 Task: Search one way flight ticket for 4 adults, 2 children, 2 infants in seat and 1 infant on lap in economy from Colorado Springs: City Of Colorado Springs Municipal Airport to Gillette: Gillette Campbell County Airport on 5-1-2023. Choice of flights is American. Number of bags: 1 carry on bag. Price is upto 95000. Outbound departure time preference is 10:30.
Action: Mouse moved to (153, 155)
Screenshot: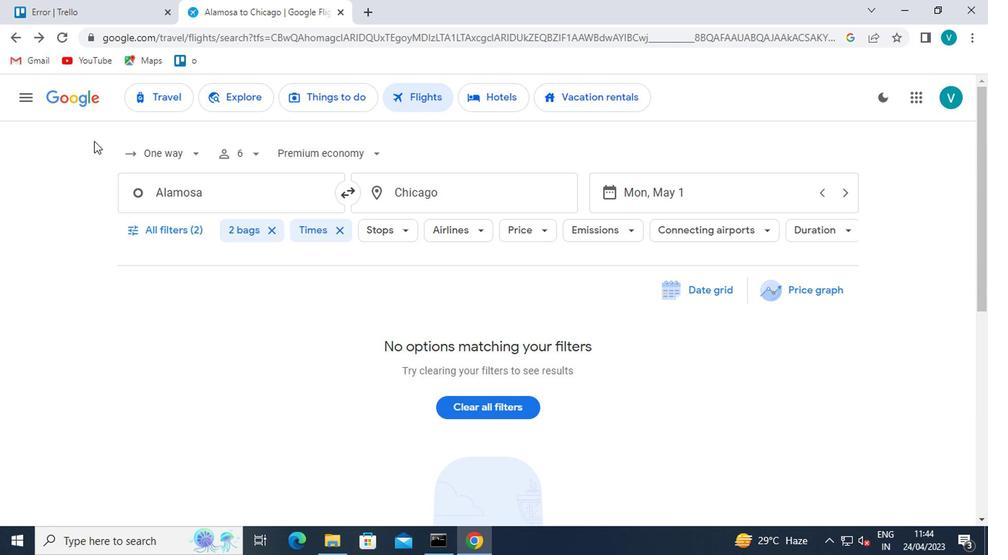 
Action: Mouse pressed left at (153, 155)
Screenshot: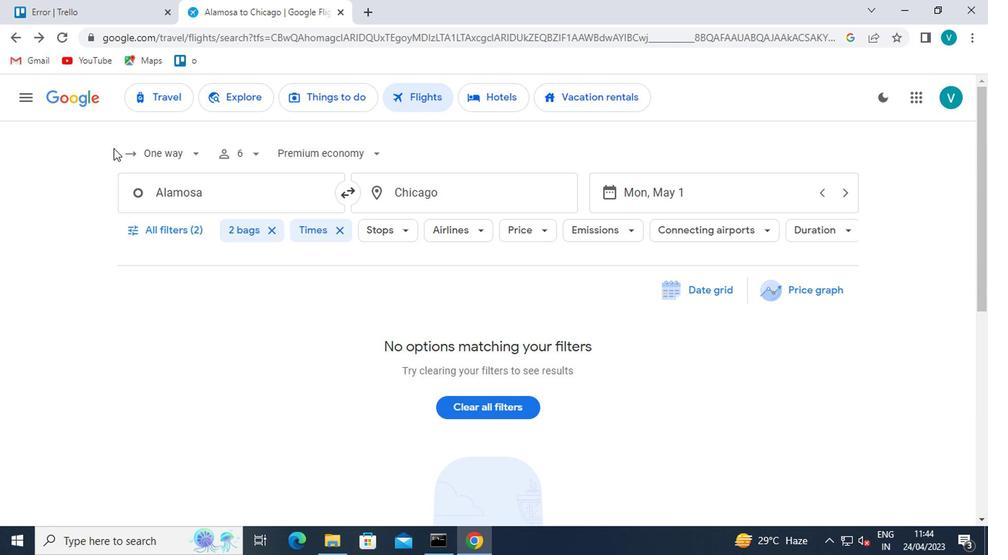 
Action: Mouse moved to (180, 225)
Screenshot: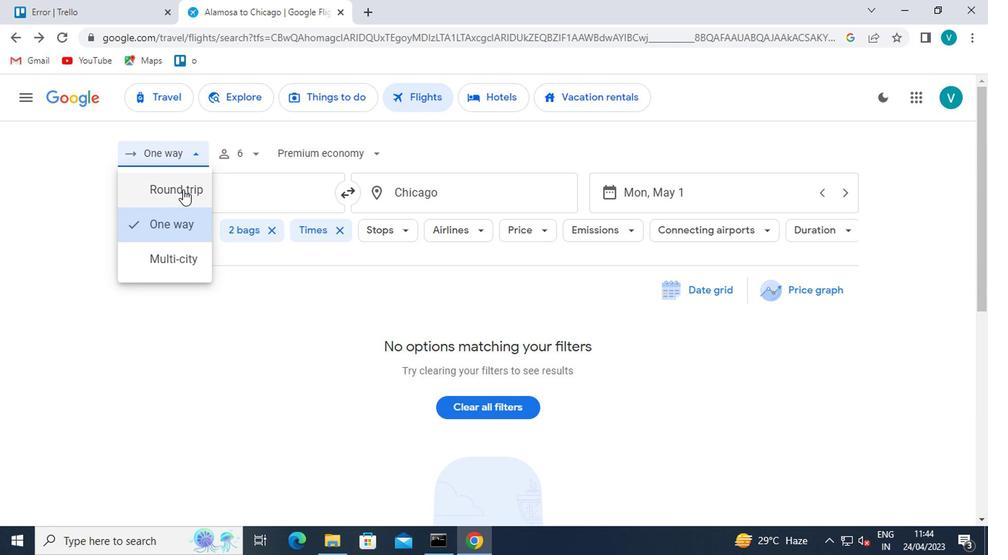 
Action: Mouse pressed left at (180, 225)
Screenshot: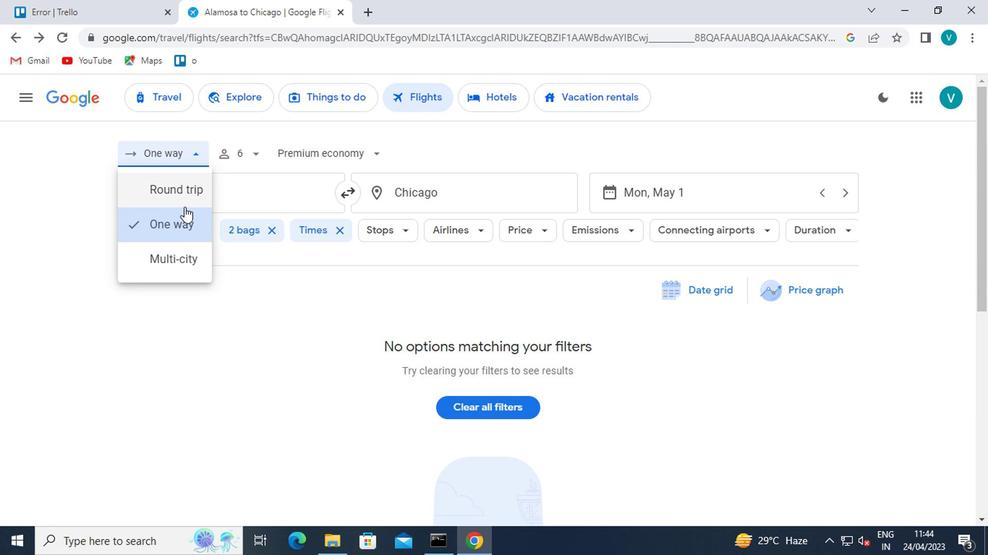 
Action: Mouse moved to (254, 150)
Screenshot: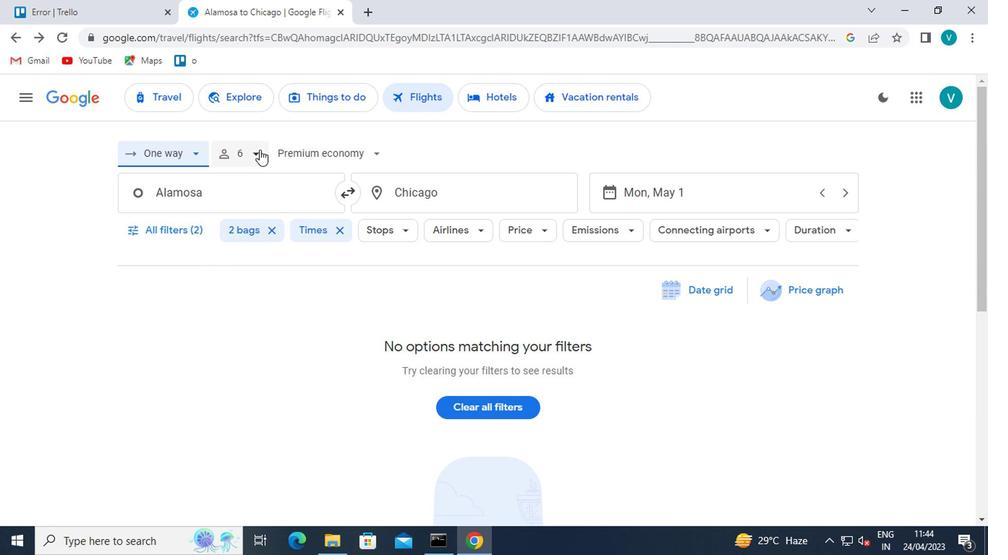 
Action: Mouse pressed left at (254, 150)
Screenshot: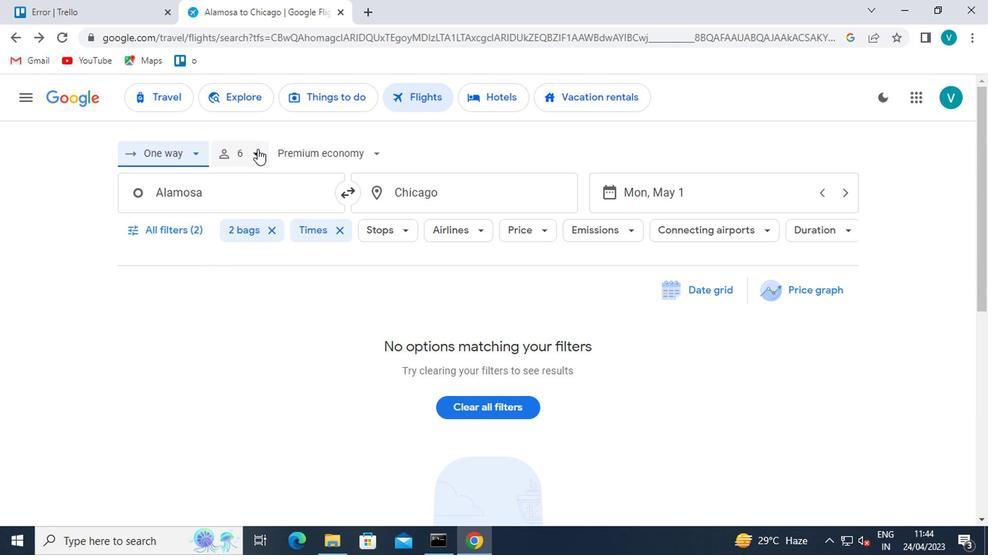 
Action: Mouse moved to (358, 191)
Screenshot: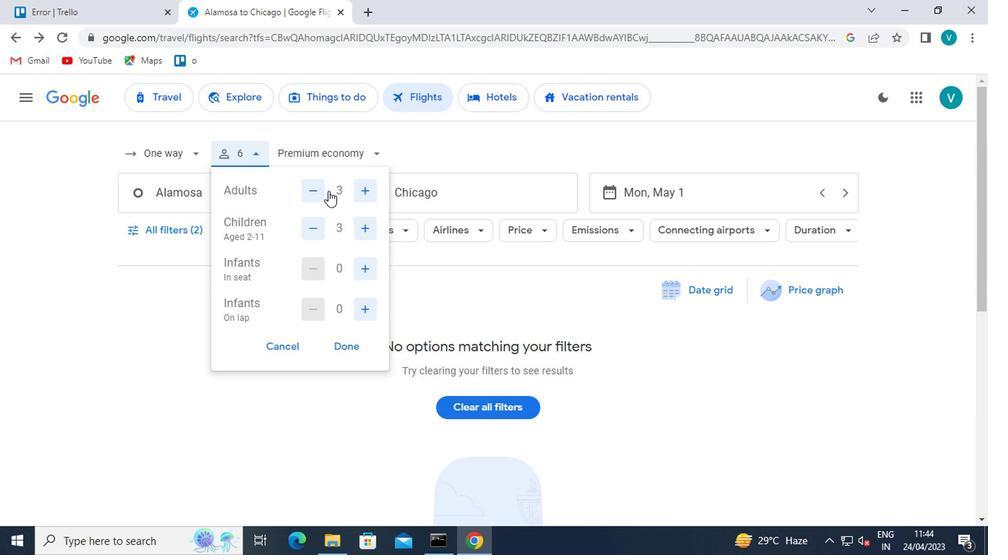 
Action: Mouse pressed left at (358, 191)
Screenshot: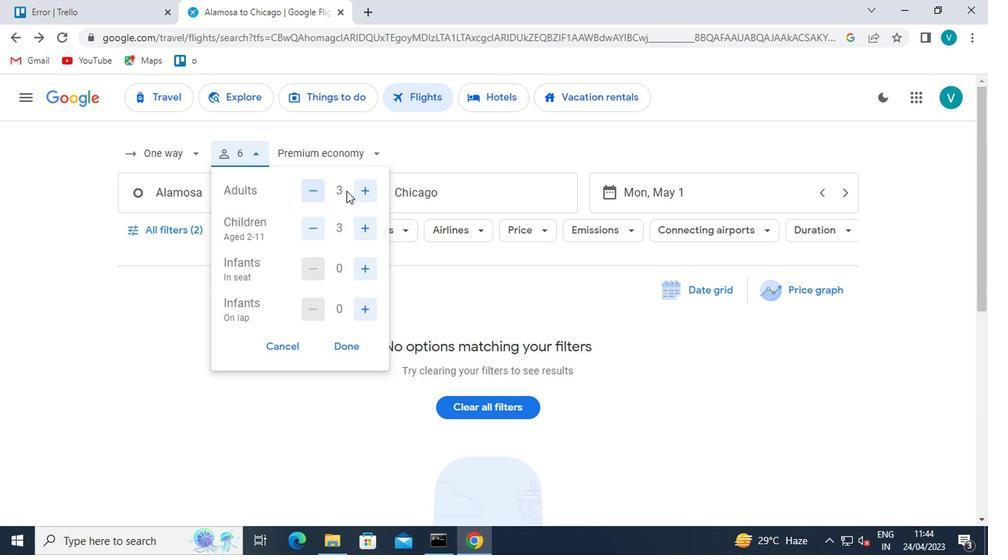 
Action: Mouse moved to (311, 230)
Screenshot: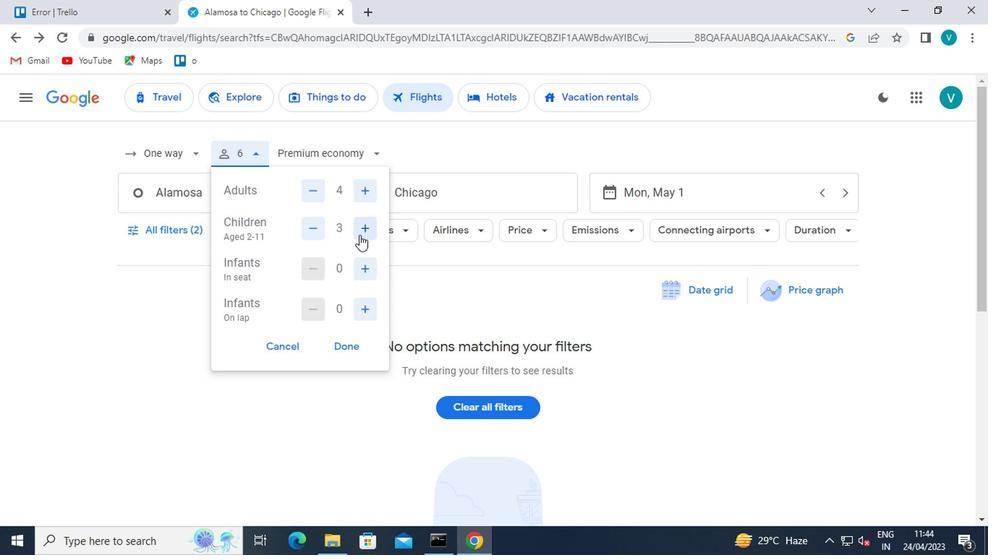 
Action: Mouse pressed left at (311, 230)
Screenshot: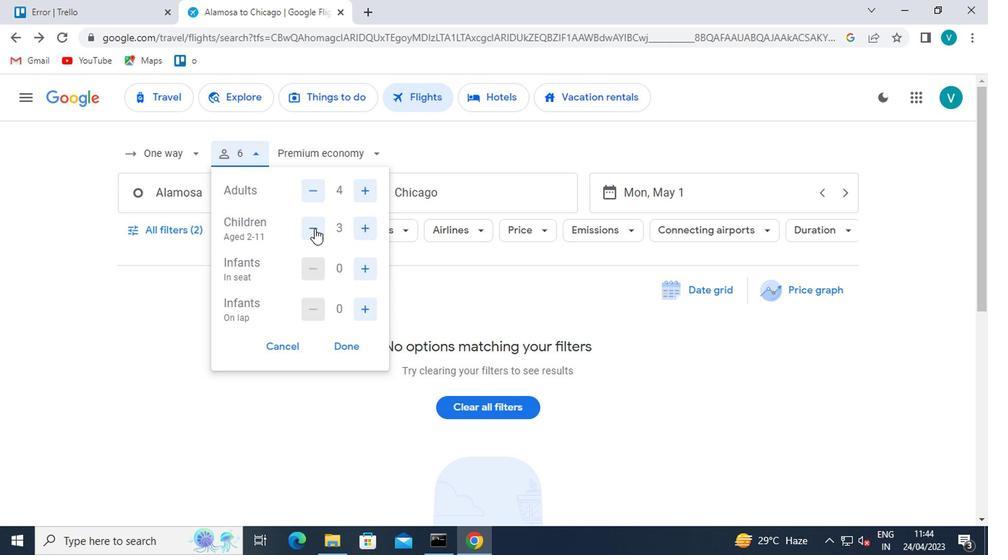 
Action: Mouse moved to (359, 267)
Screenshot: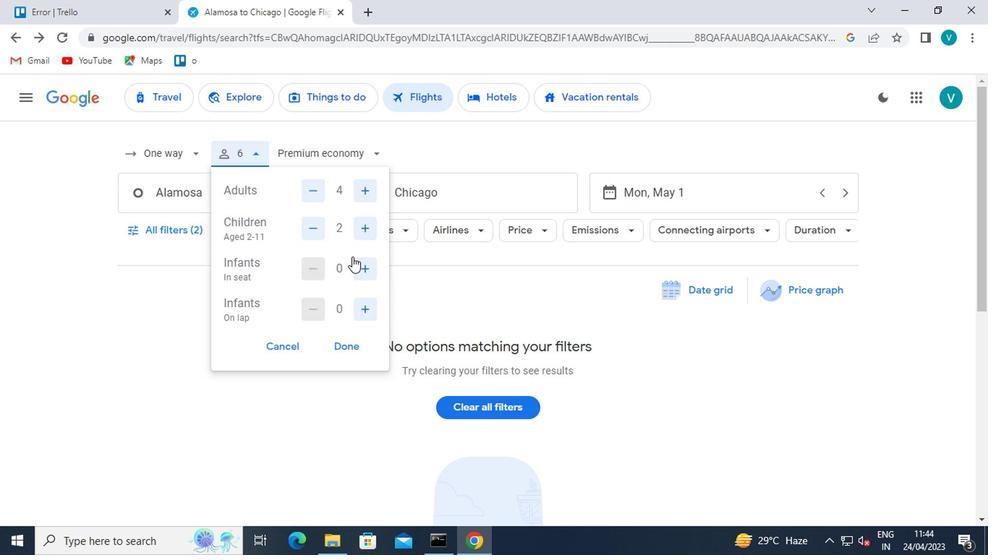 
Action: Mouse pressed left at (359, 267)
Screenshot: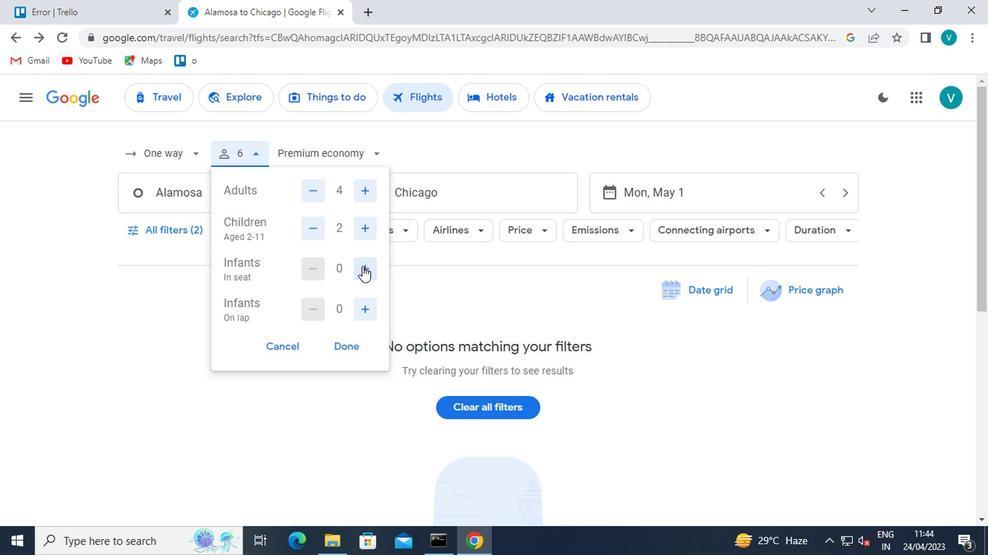 
Action: Mouse pressed left at (359, 267)
Screenshot: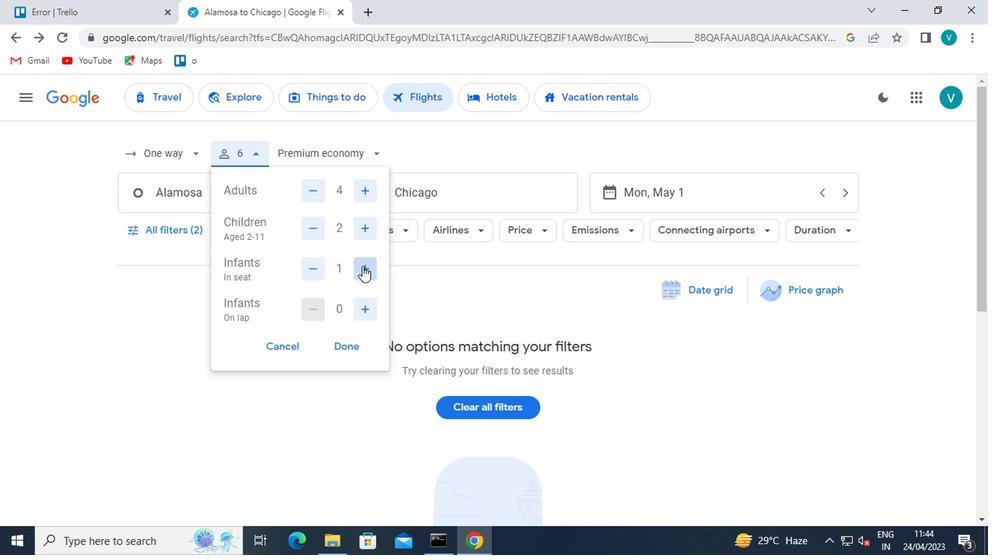 
Action: Mouse moved to (361, 312)
Screenshot: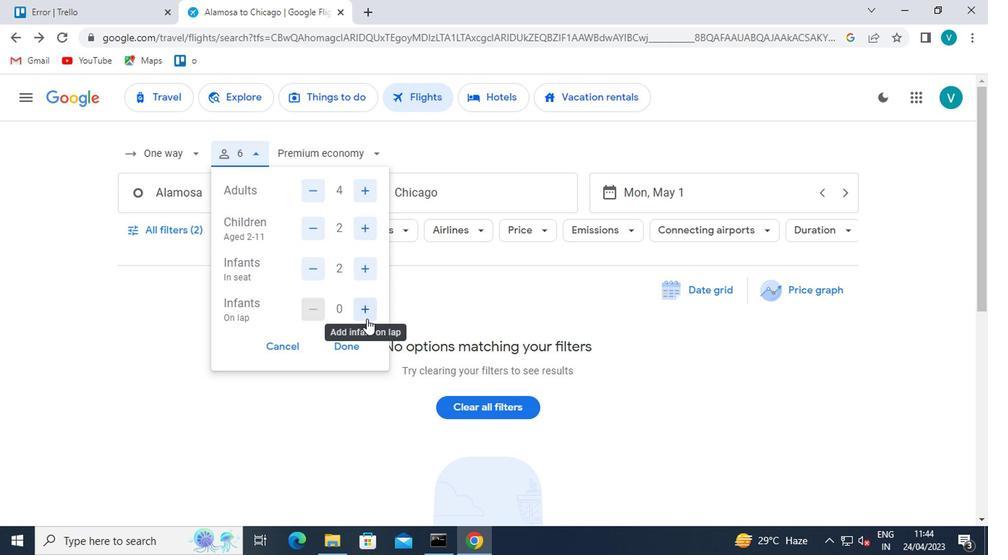 
Action: Mouse pressed left at (361, 312)
Screenshot: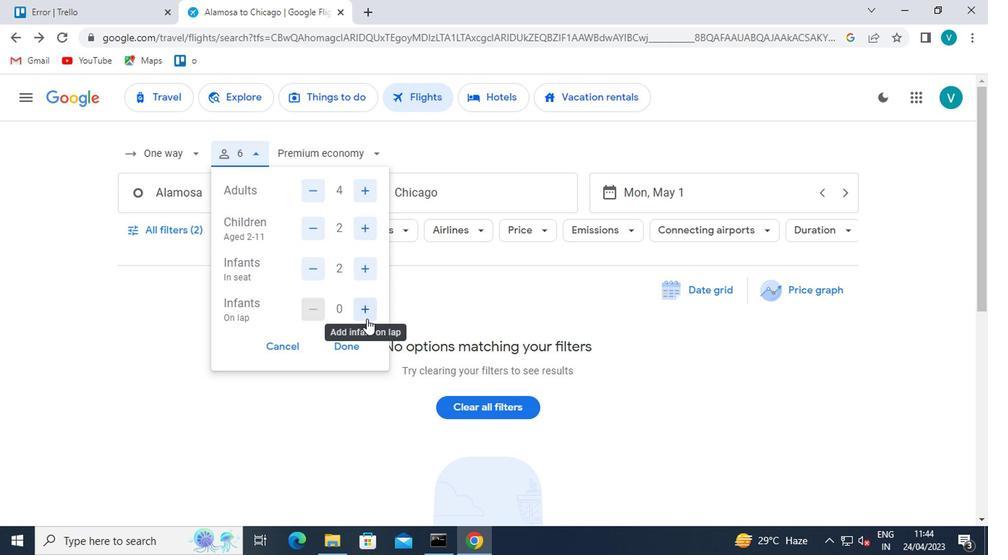 
Action: Mouse moved to (318, 150)
Screenshot: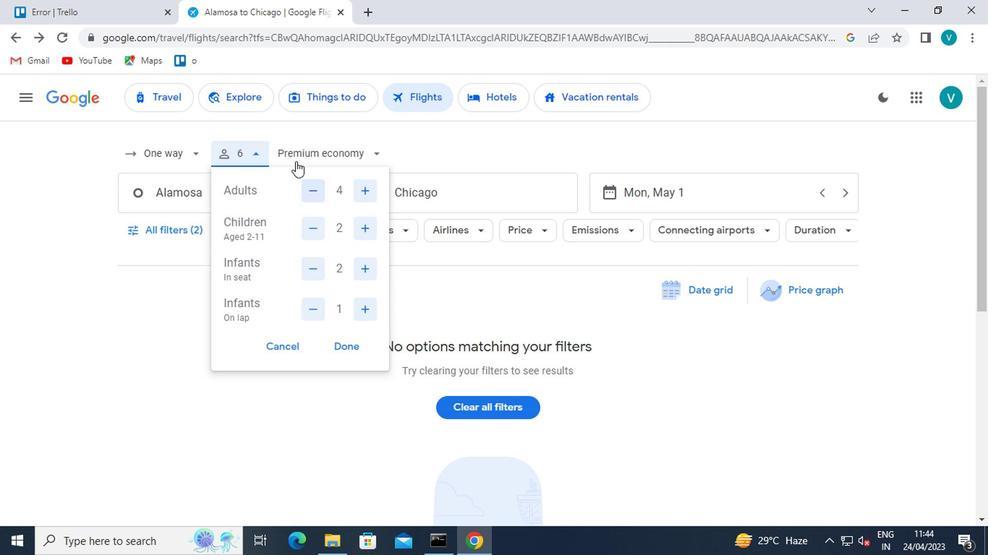 
Action: Mouse pressed left at (318, 150)
Screenshot: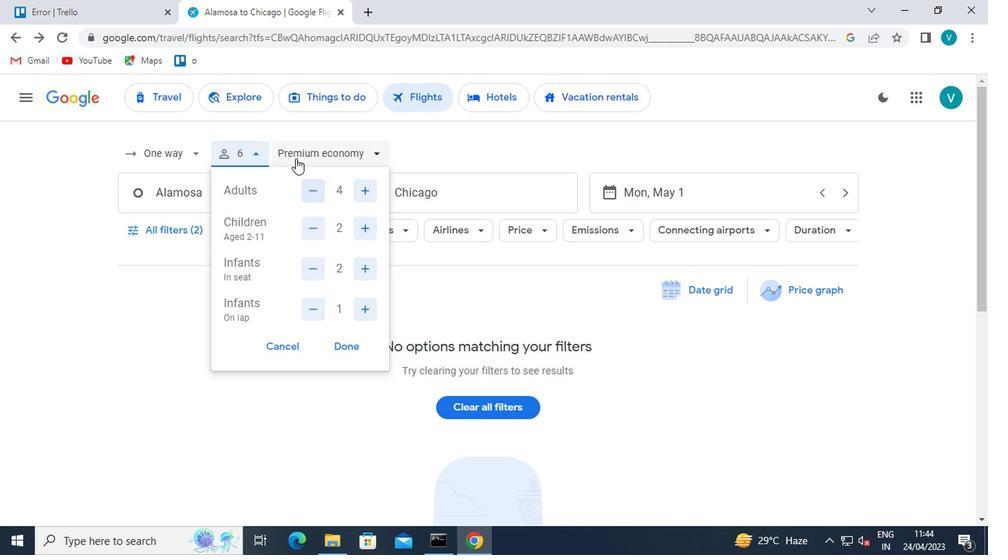 
Action: Mouse moved to (342, 191)
Screenshot: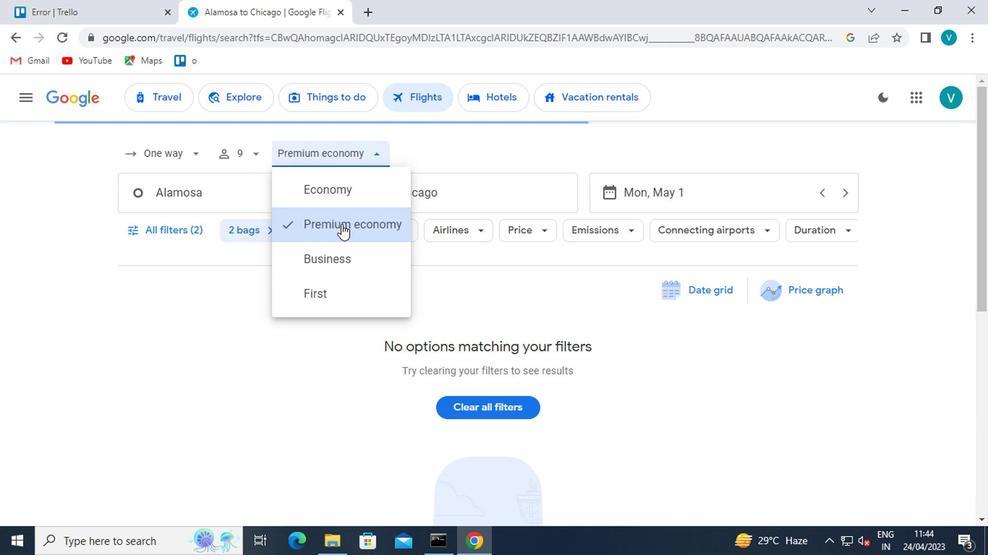 
Action: Mouse pressed left at (342, 191)
Screenshot: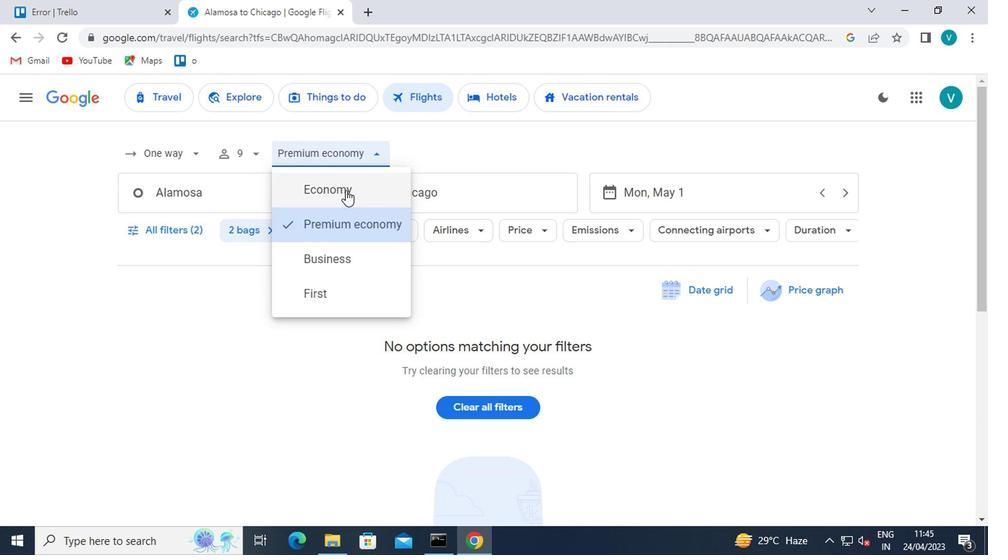 
Action: Mouse moved to (259, 195)
Screenshot: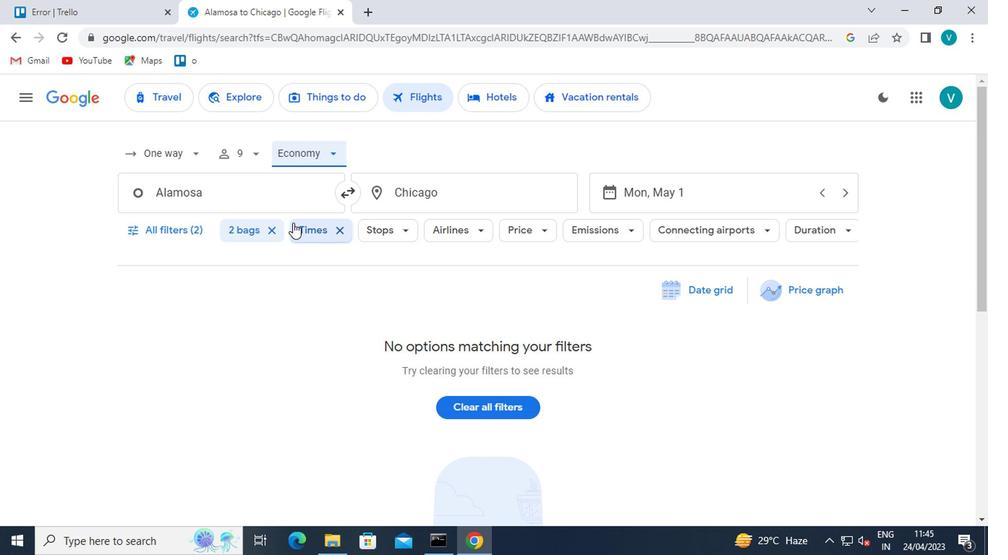 
Action: Mouse pressed left at (259, 195)
Screenshot: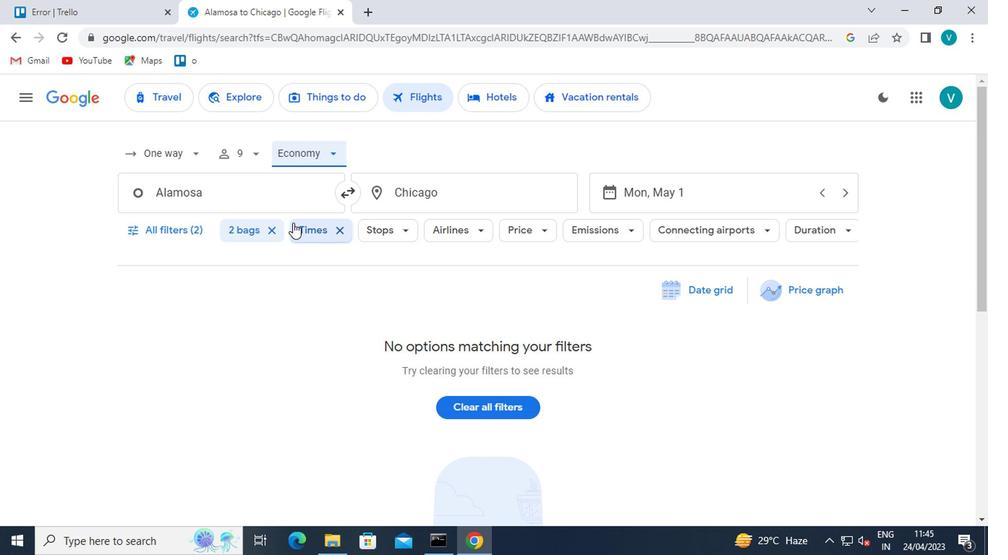 
Action: Key pressed <Key.backspace><Key.shift>COLO
Screenshot: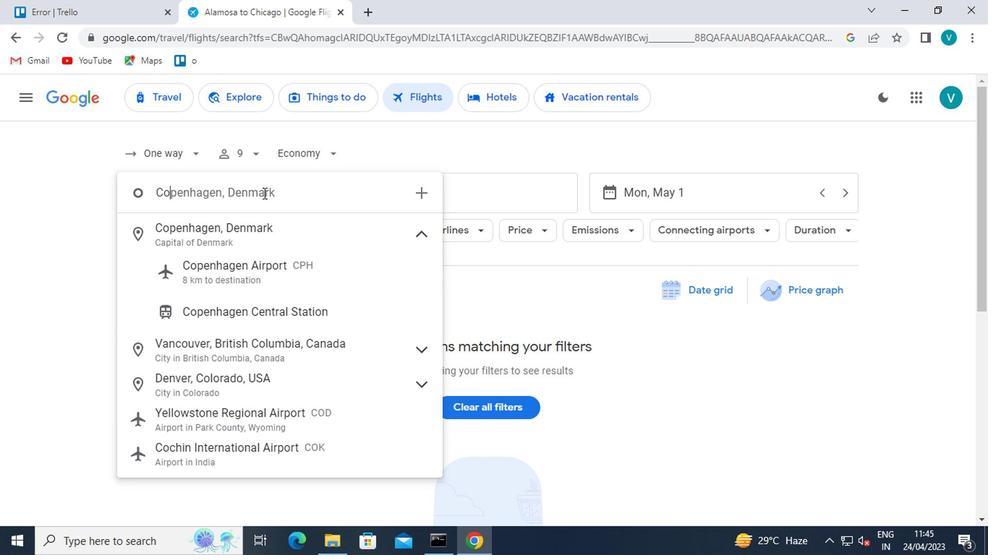 
Action: Mouse moved to (234, 238)
Screenshot: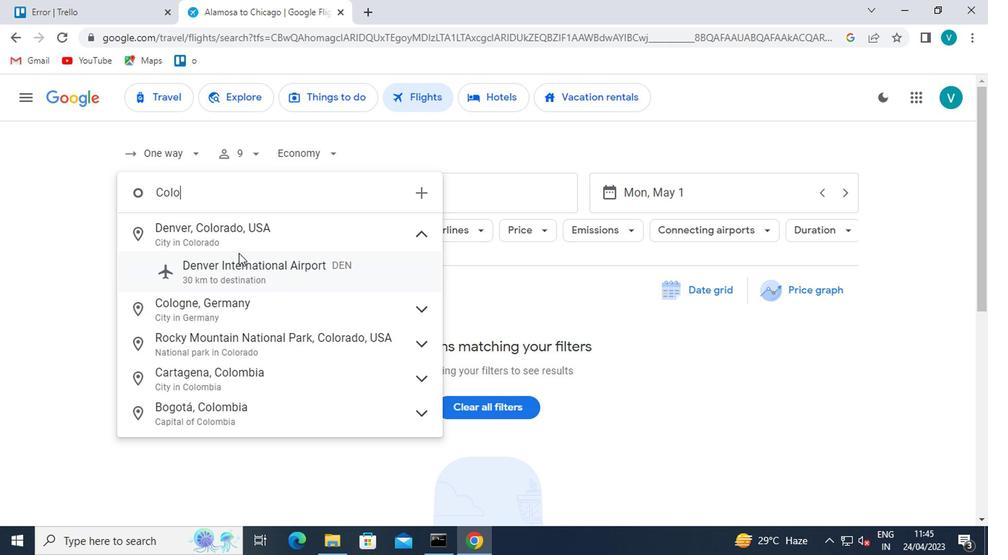 
Action: Key pressed RADO
Screenshot: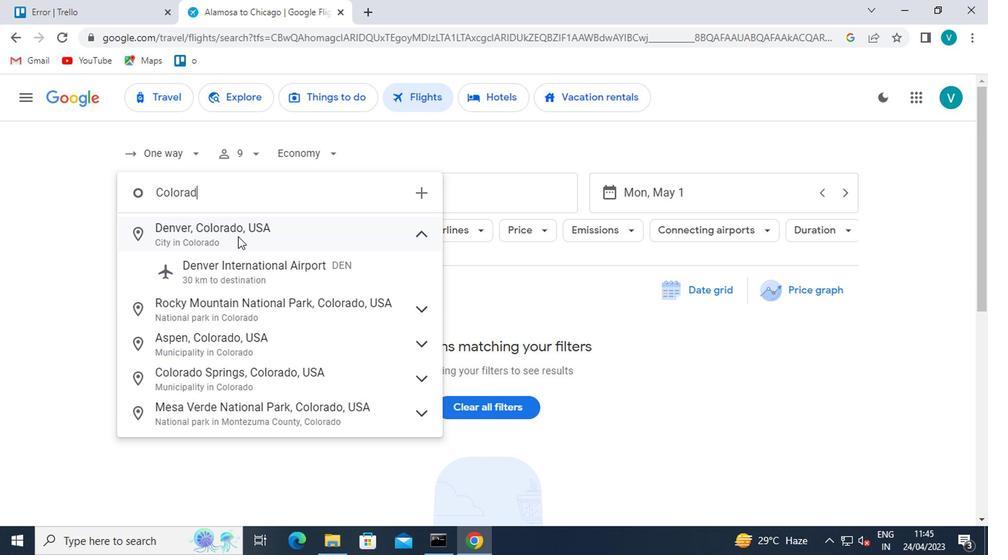 
Action: Mouse moved to (231, 238)
Screenshot: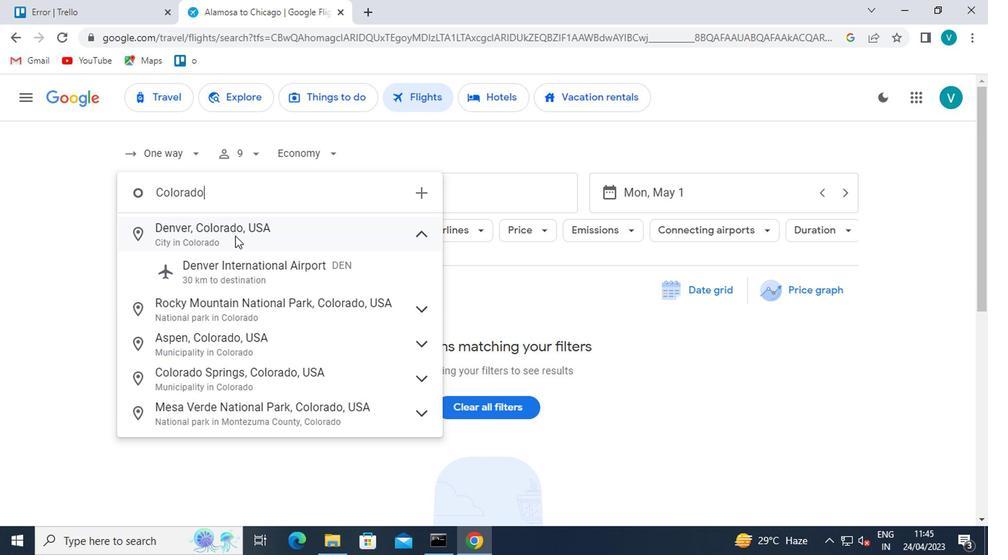 
Action: Key pressed <Key.space><Key.shift>SPRIMGS<Key.backspace><Key.backspace><Key.backspace>NGS
Screenshot: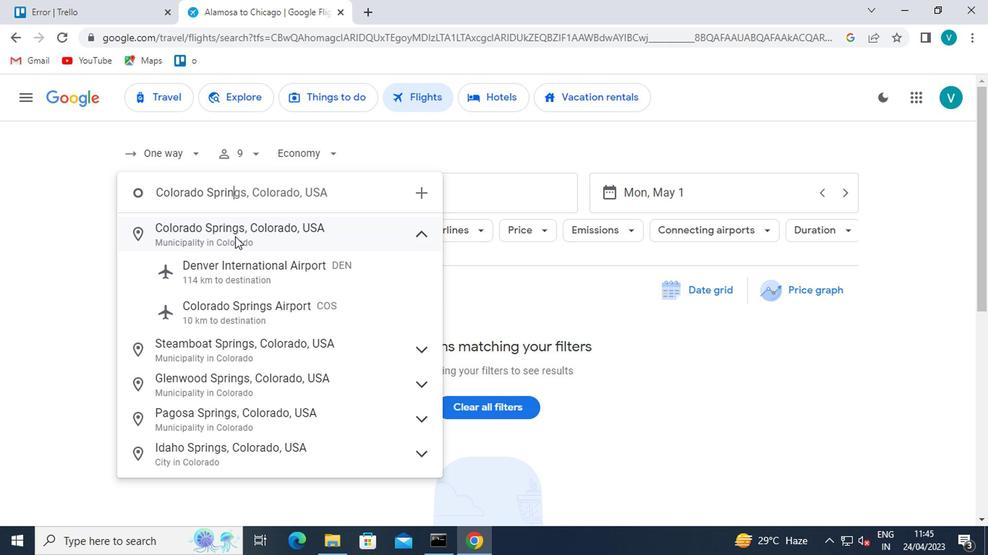 
Action: Mouse pressed left at (231, 238)
Screenshot: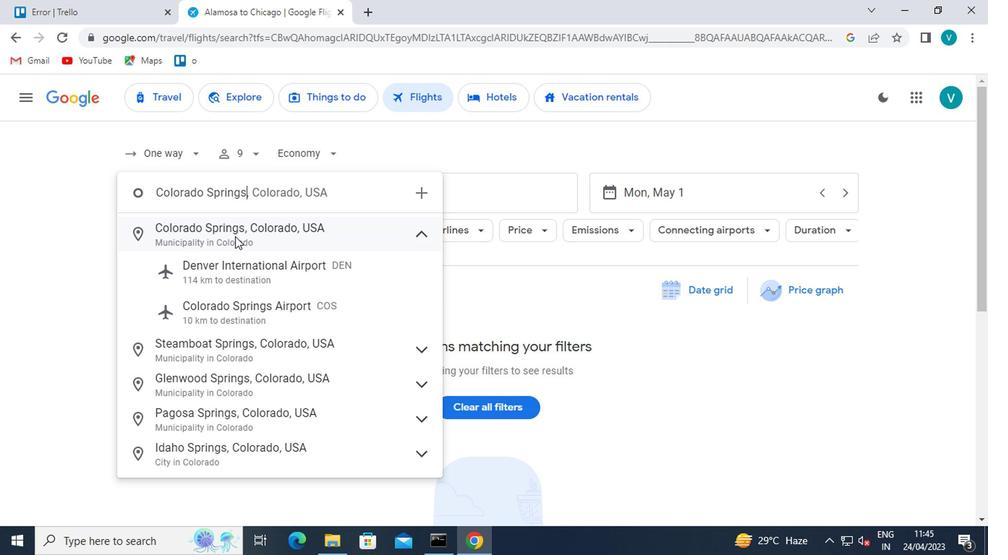 
Action: Mouse moved to (451, 191)
Screenshot: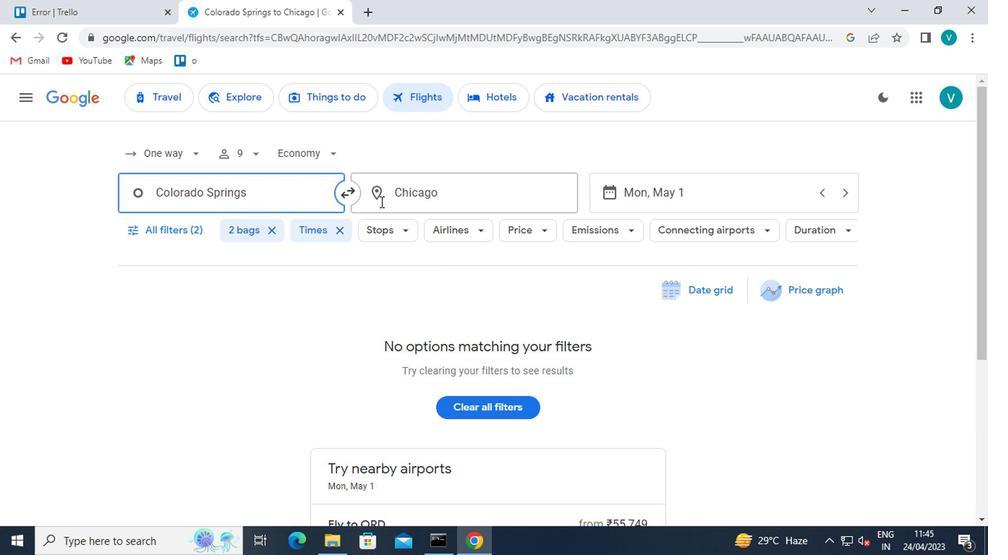 
Action: Mouse pressed left at (451, 191)
Screenshot: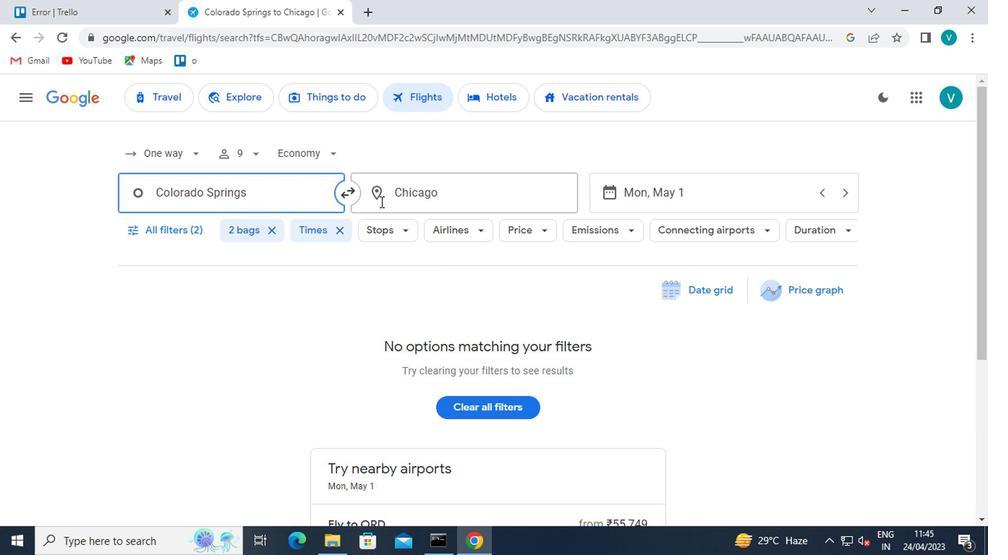 
Action: Mouse moved to (452, 191)
Screenshot: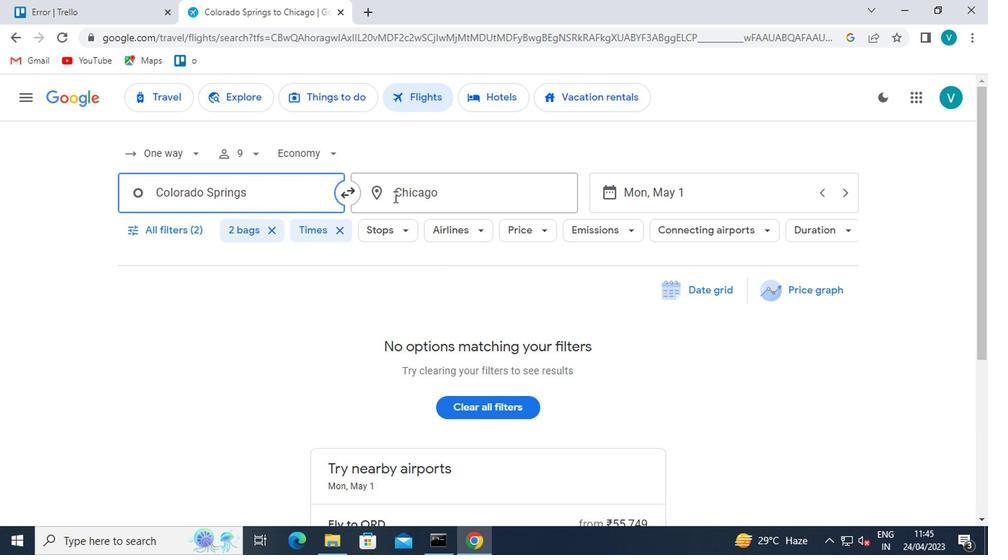 
Action: Key pressed <Key.backspace><Key.shift>GILLETTE
Screenshot: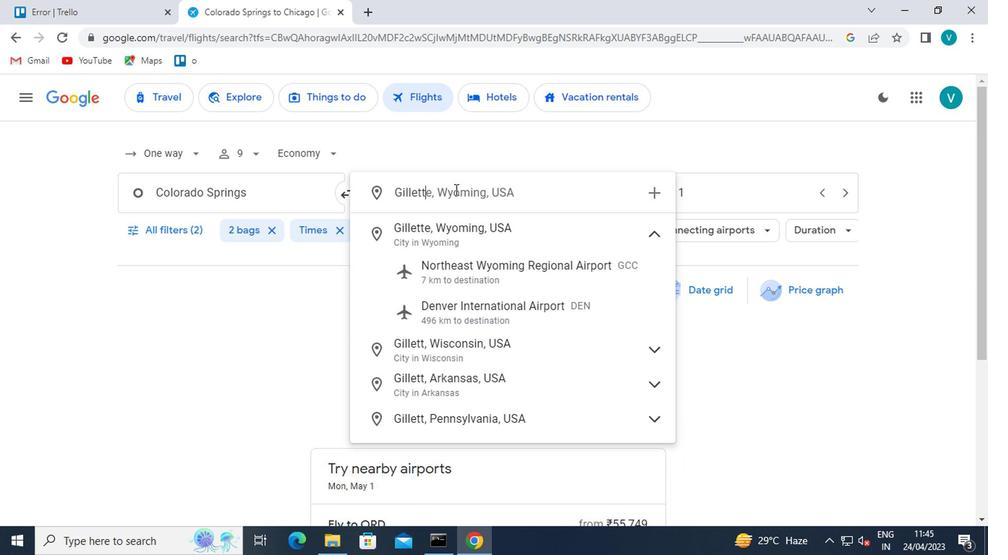 
Action: Mouse moved to (479, 232)
Screenshot: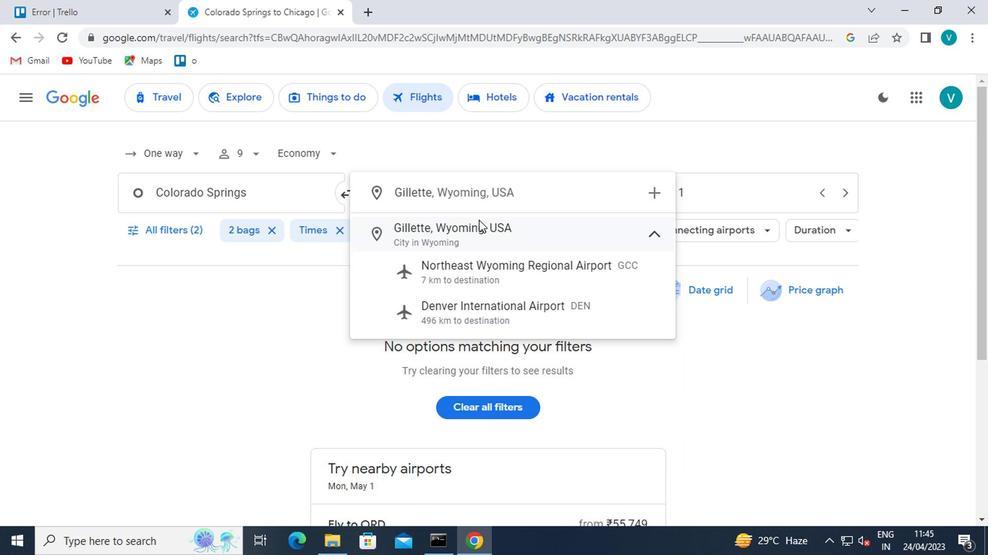
Action: Mouse pressed left at (479, 232)
Screenshot: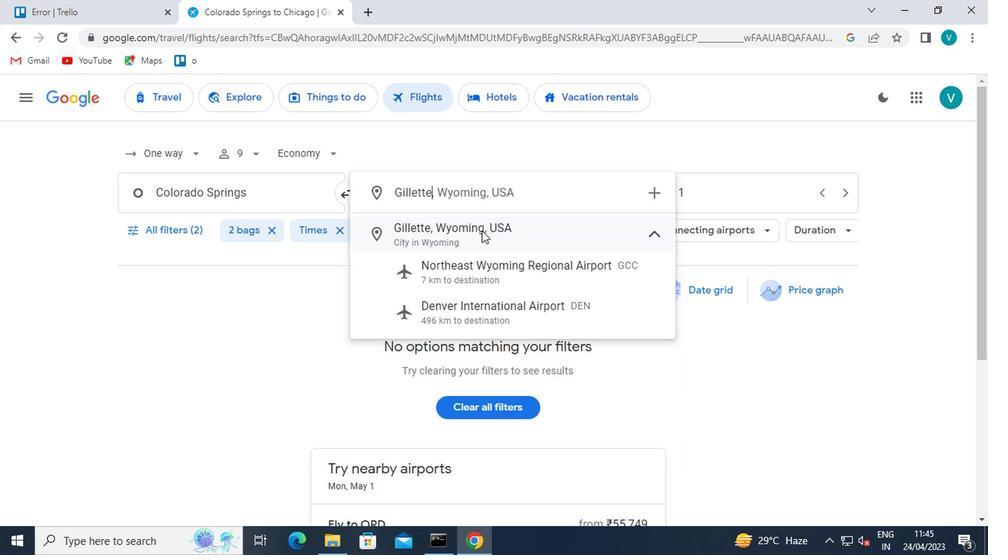 
Action: Mouse moved to (737, 196)
Screenshot: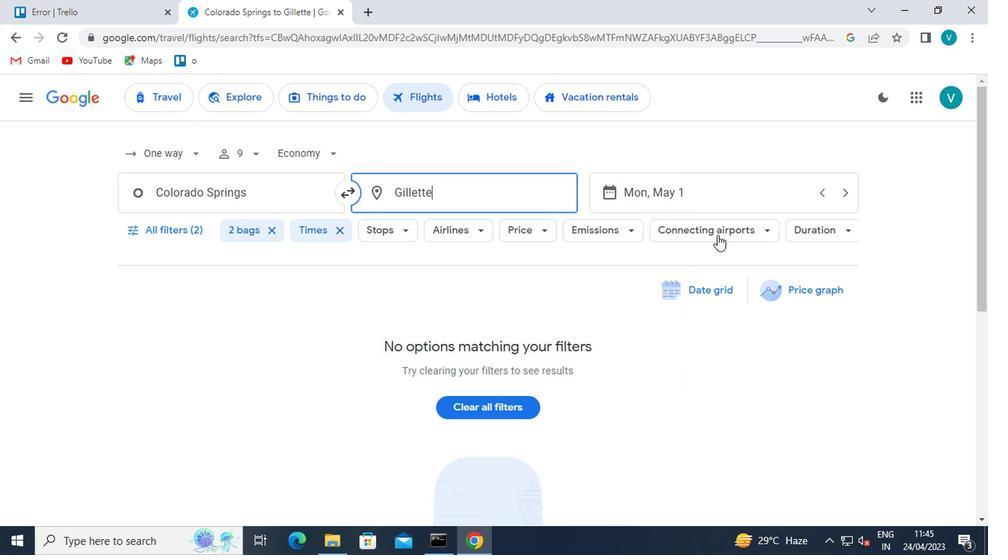 
Action: Mouse pressed left at (737, 196)
Screenshot: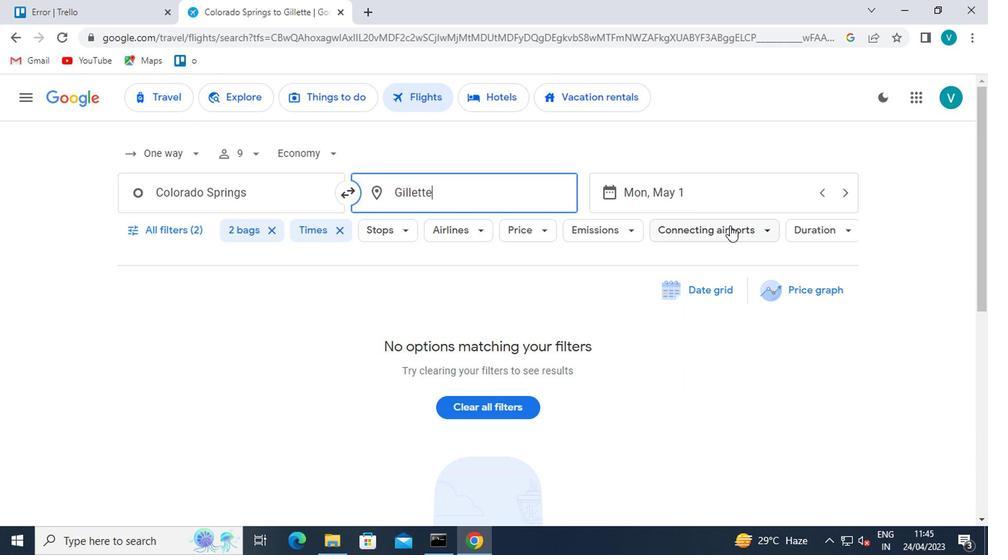 
Action: Mouse moved to (663, 265)
Screenshot: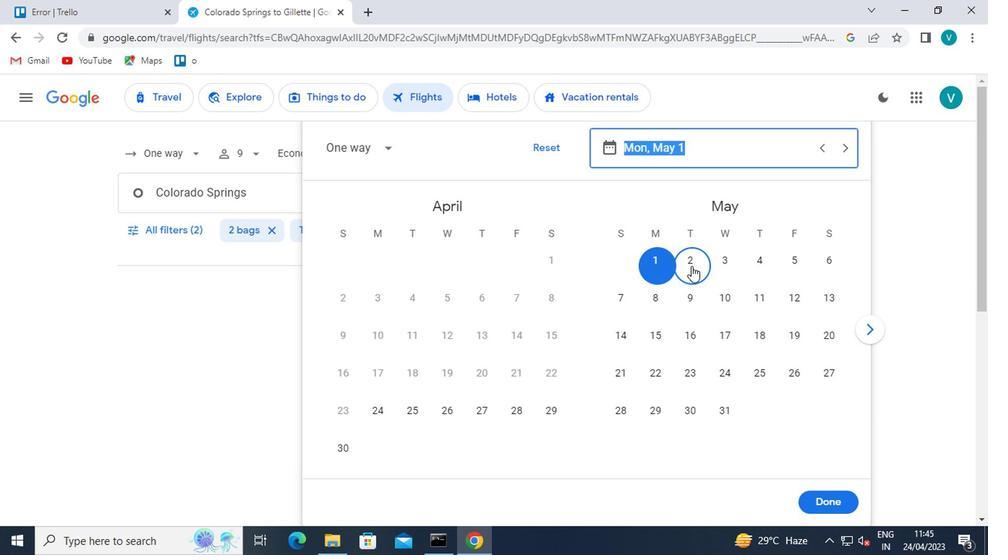 
Action: Mouse pressed left at (663, 265)
Screenshot: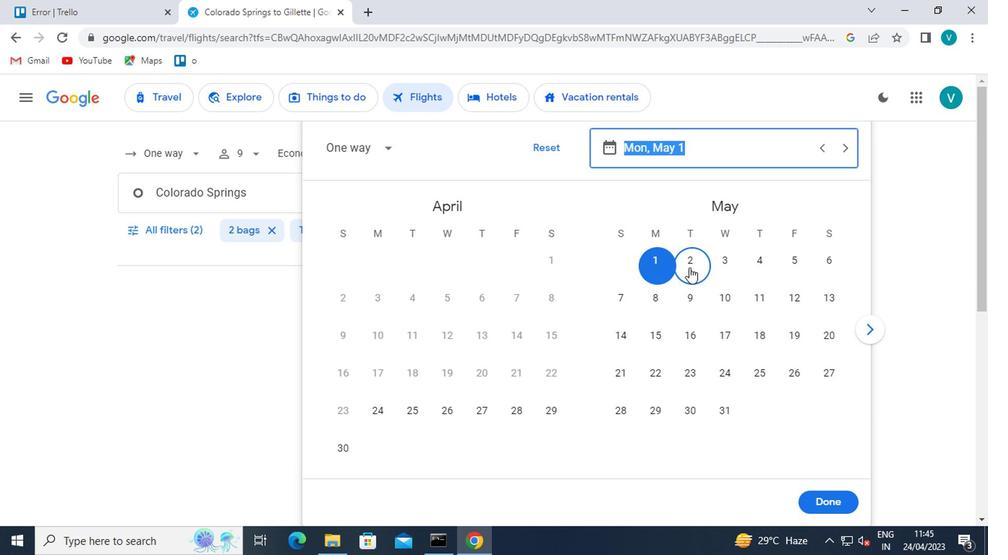 
Action: Mouse moved to (810, 503)
Screenshot: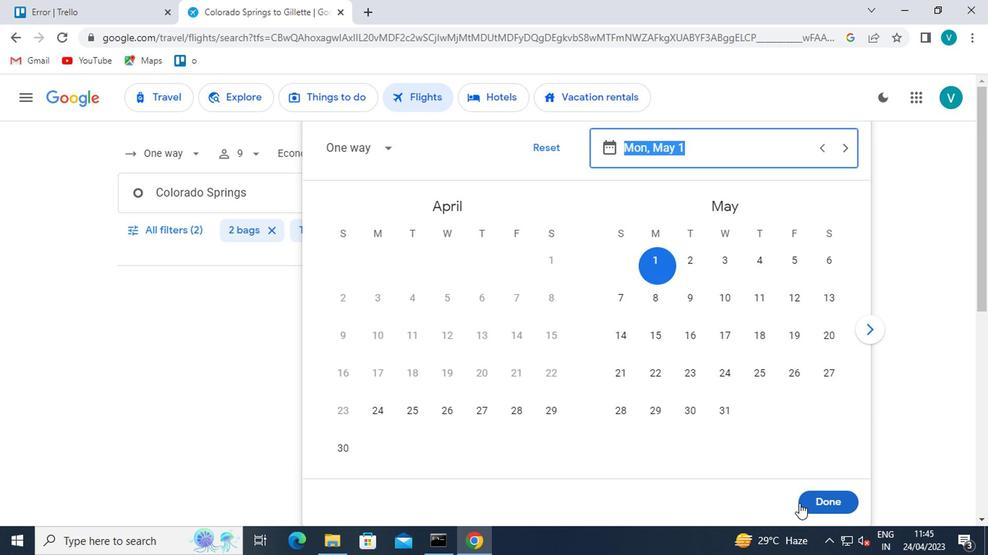 
Action: Mouse pressed left at (810, 503)
Screenshot: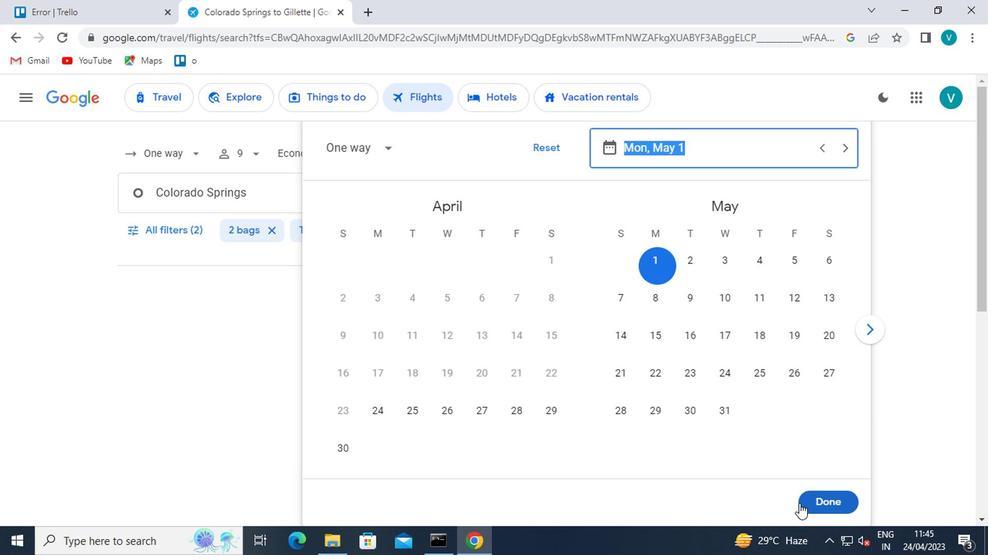 
Action: Mouse moved to (174, 233)
Screenshot: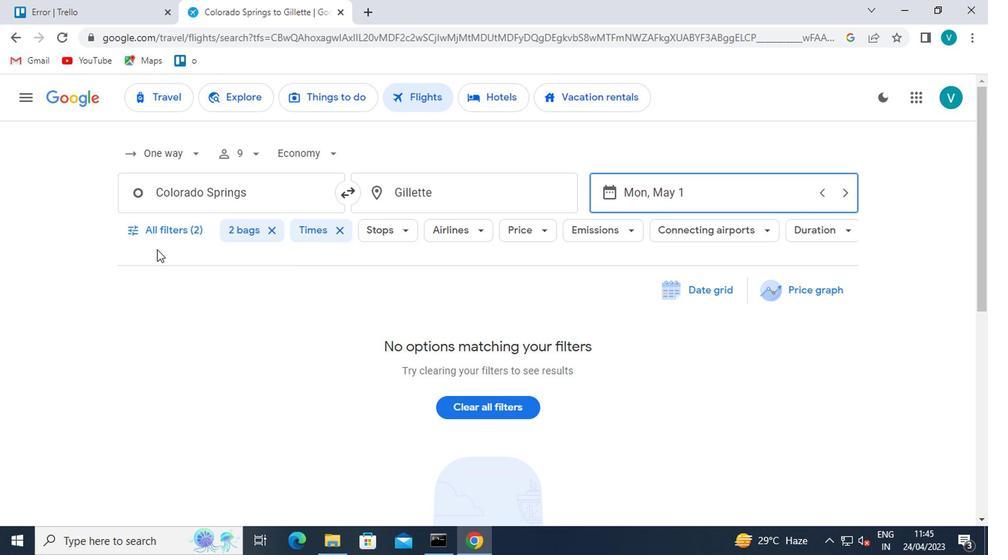 
Action: Mouse pressed left at (174, 233)
Screenshot: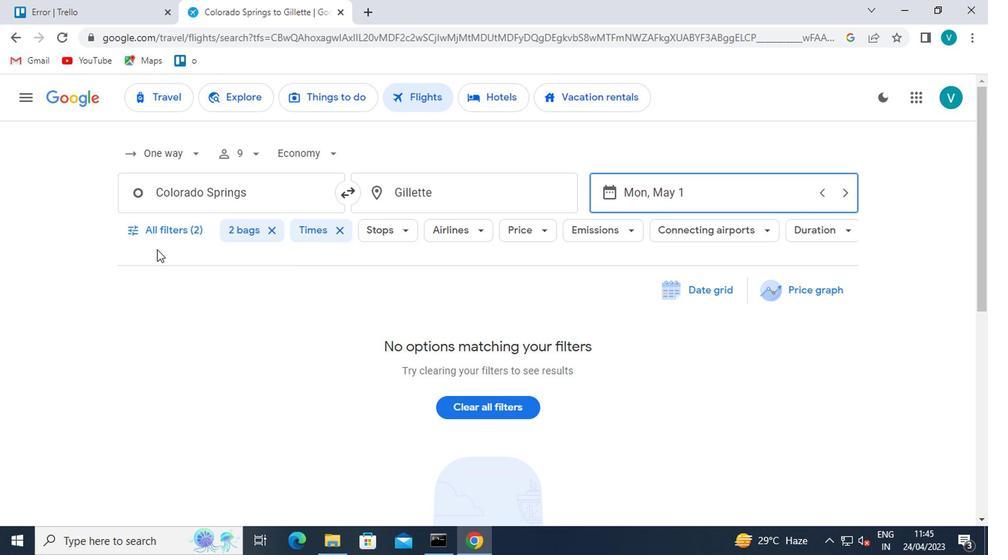 
Action: Mouse moved to (268, 380)
Screenshot: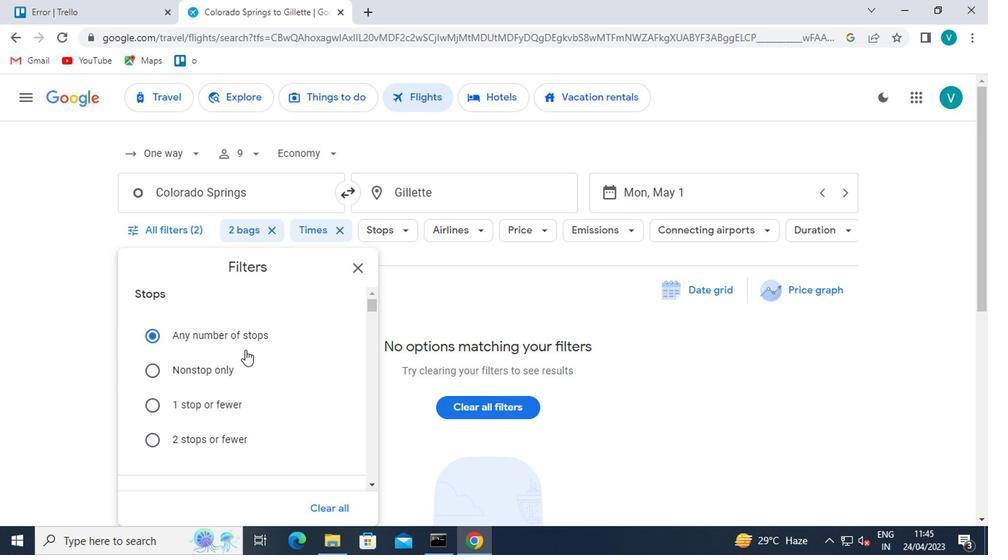 
Action: Mouse scrolled (268, 379) with delta (0, -1)
Screenshot: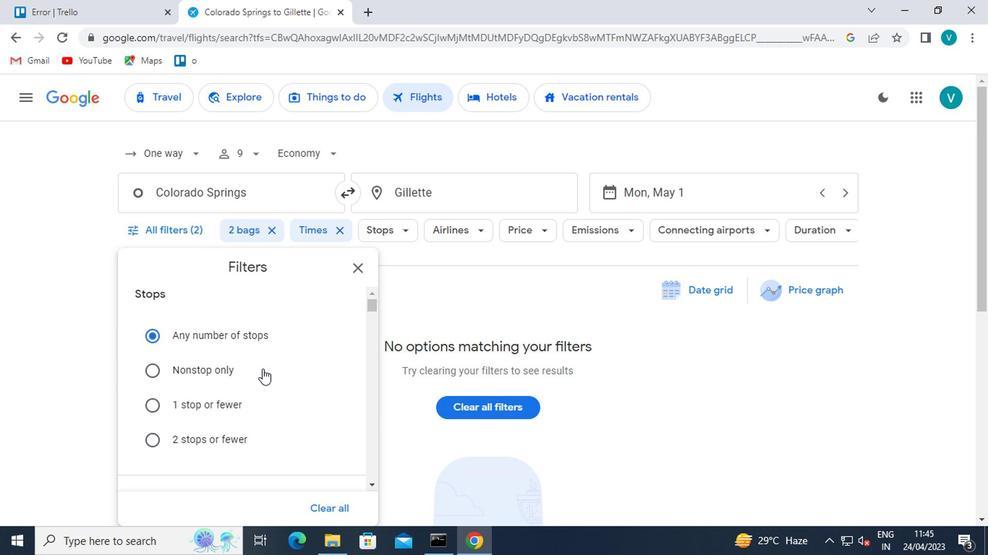 
Action: Mouse moved to (268, 380)
Screenshot: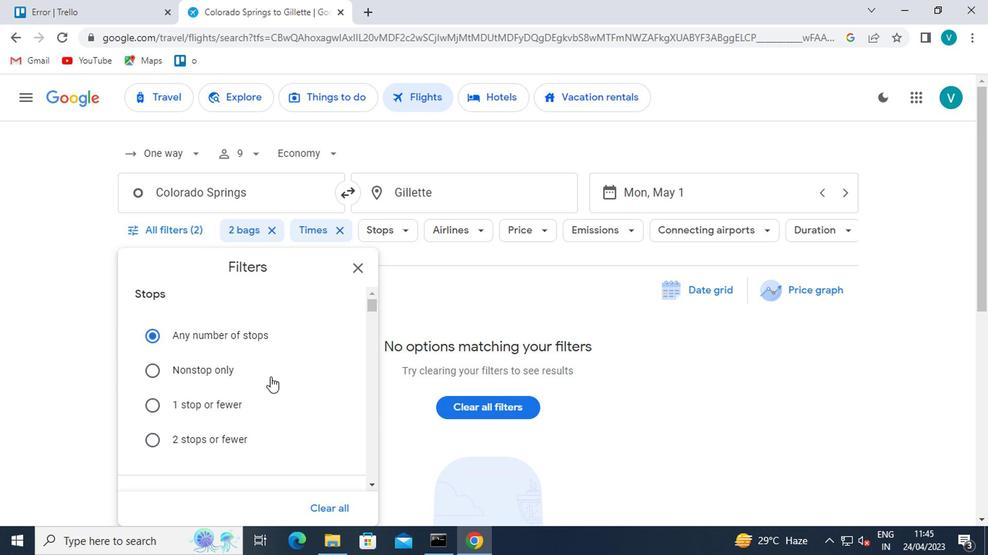 
Action: Mouse scrolled (268, 380) with delta (0, 0)
Screenshot: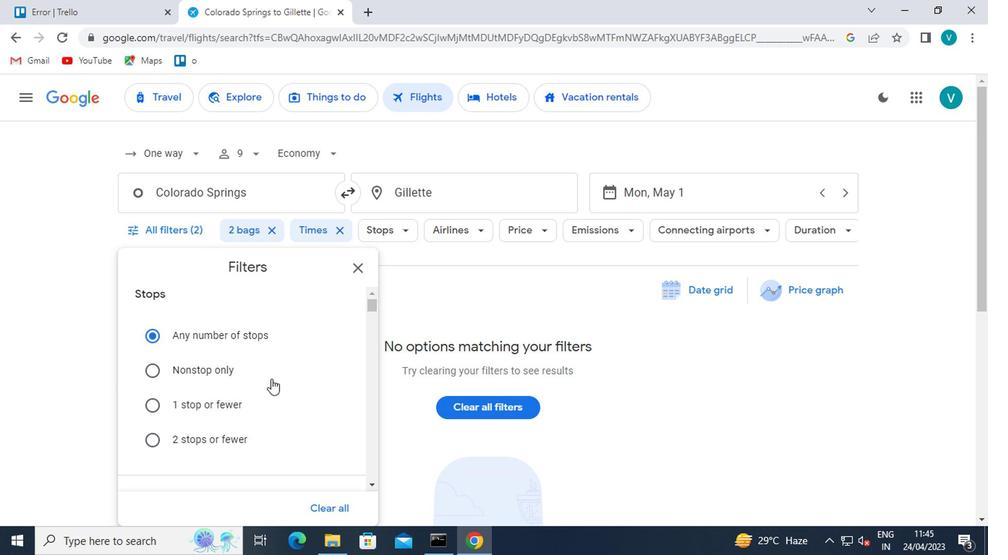 
Action: Mouse scrolled (268, 380) with delta (0, 0)
Screenshot: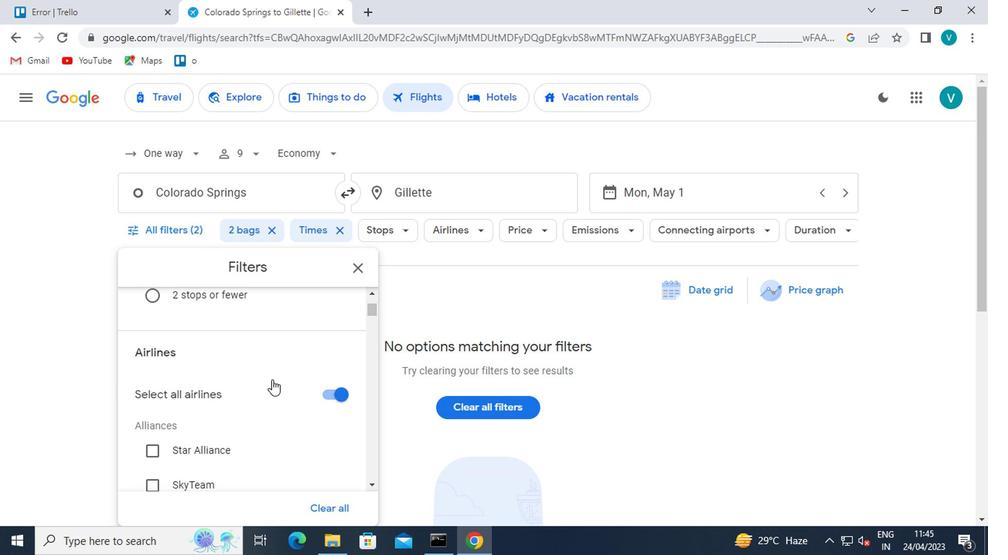 
Action: Mouse scrolled (268, 380) with delta (0, 0)
Screenshot: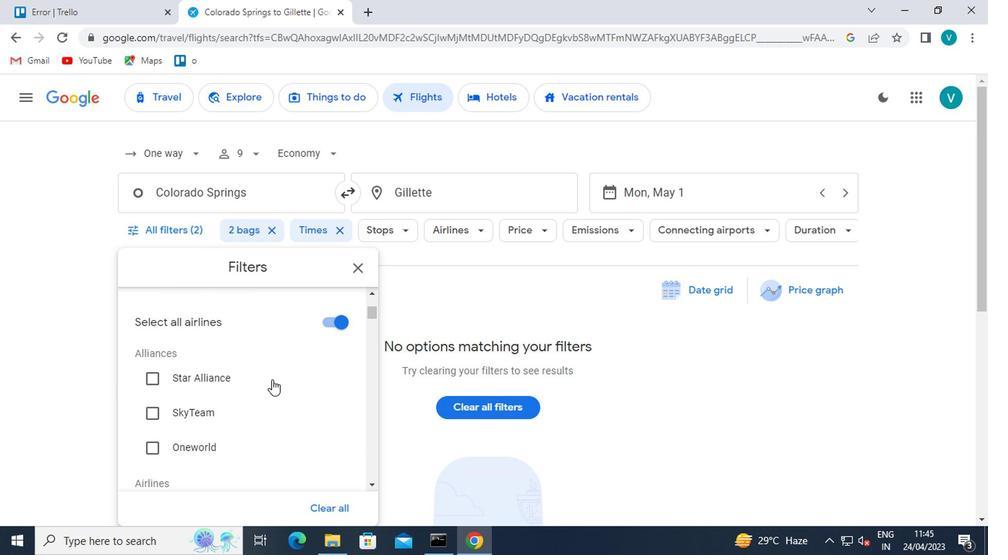 
Action: Mouse scrolled (268, 380) with delta (0, 0)
Screenshot: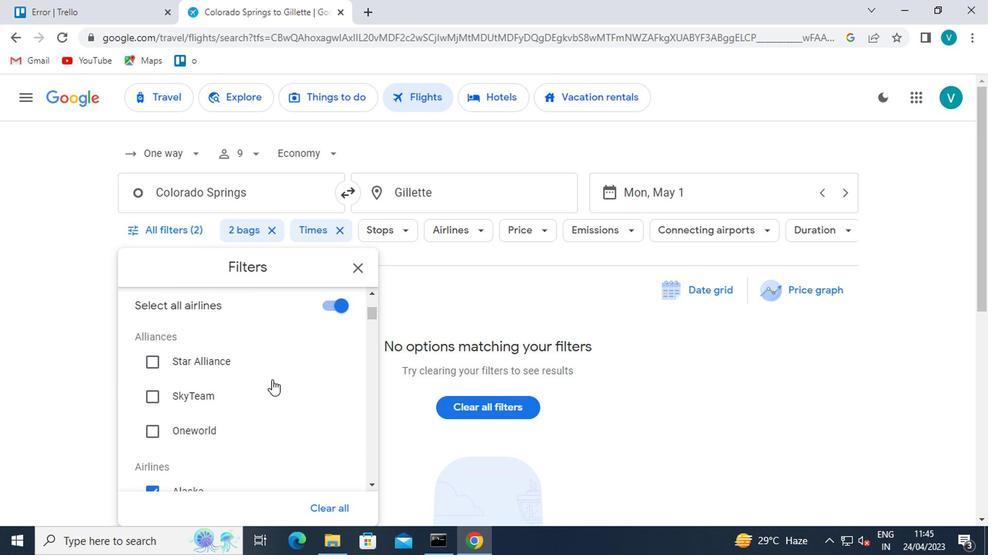 
Action: Mouse scrolled (268, 380) with delta (0, 0)
Screenshot: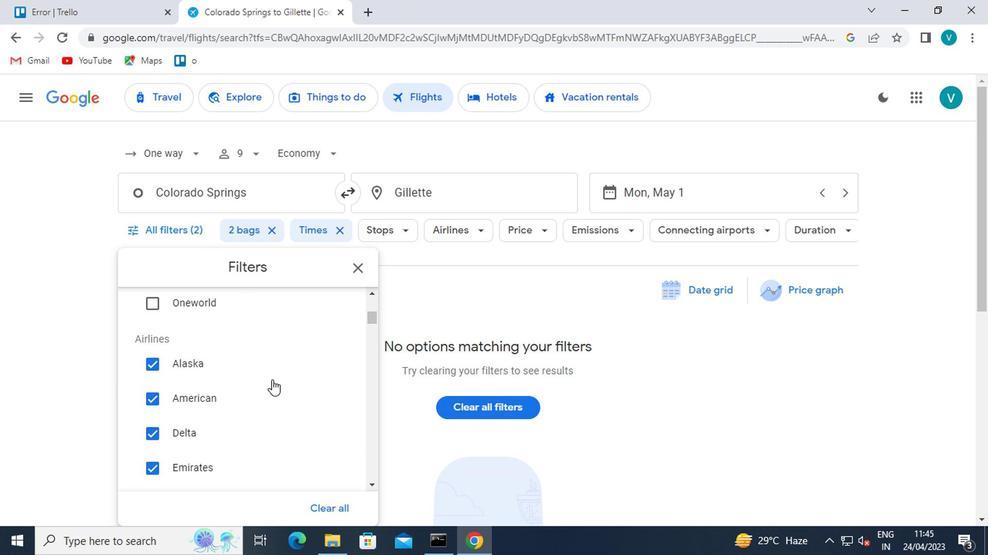 
Action: Mouse scrolled (268, 380) with delta (0, 0)
Screenshot: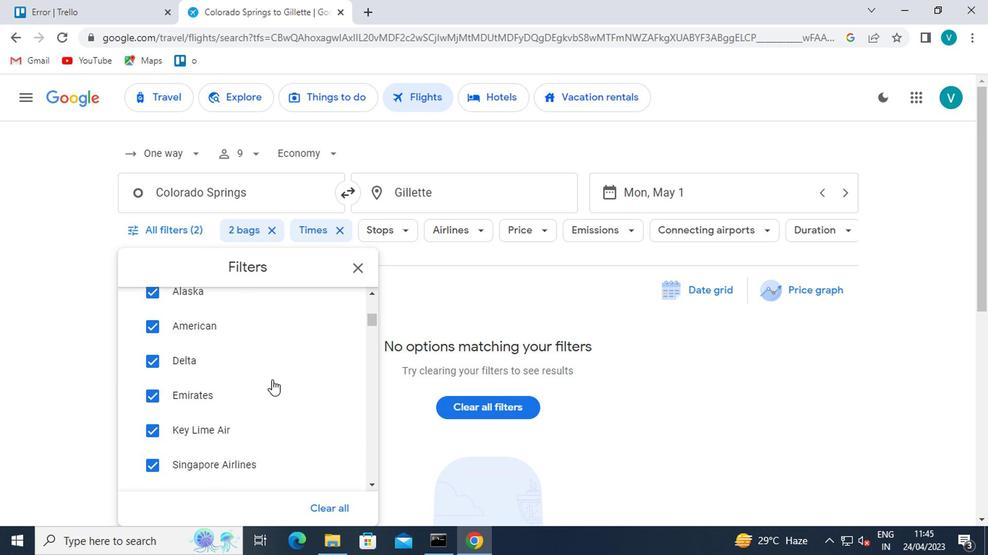 
Action: Mouse scrolled (268, 380) with delta (0, 0)
Screenshot: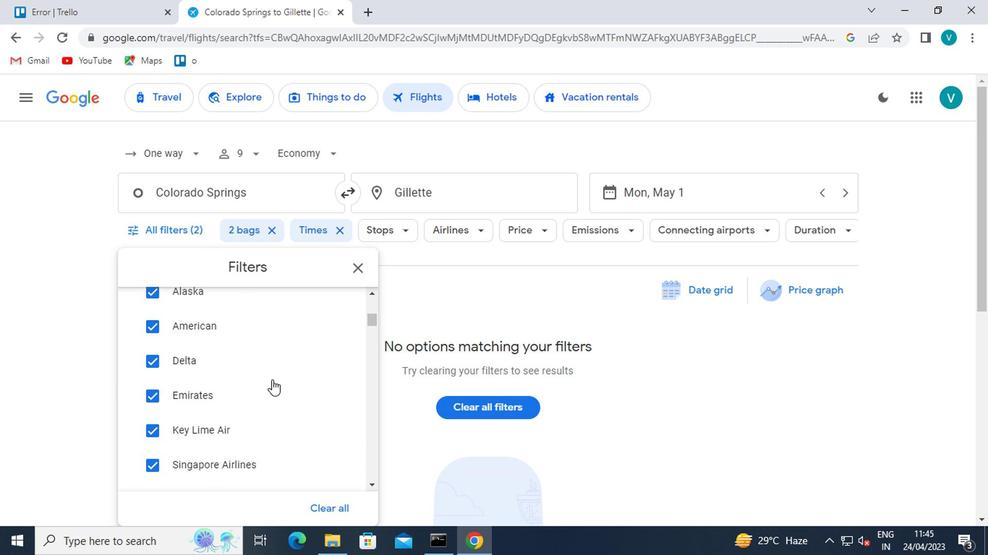 
Action: Mouse scrolled (268, 381) with delta (0, 0)
Screenshot: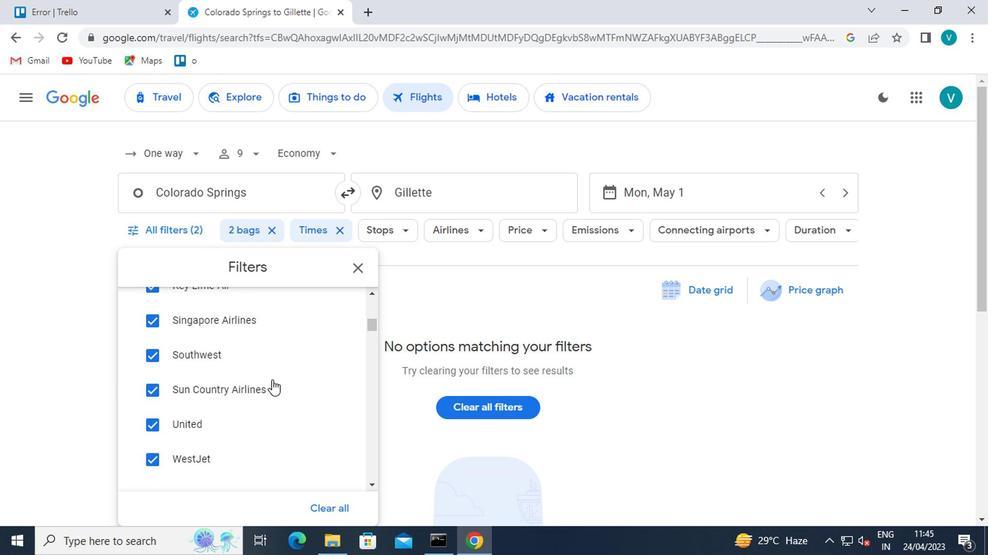 
Action: Mouse scrolled (268, 381) with delta (0, 0)
Screenshot: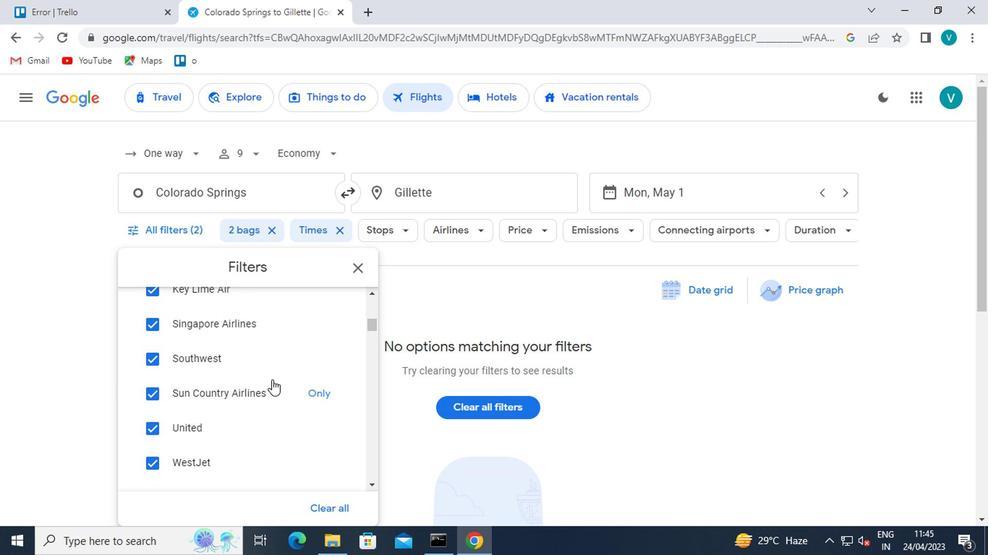 
Action: Mouse scrolled (268, 381) with delta (0, 0)
Screenshot: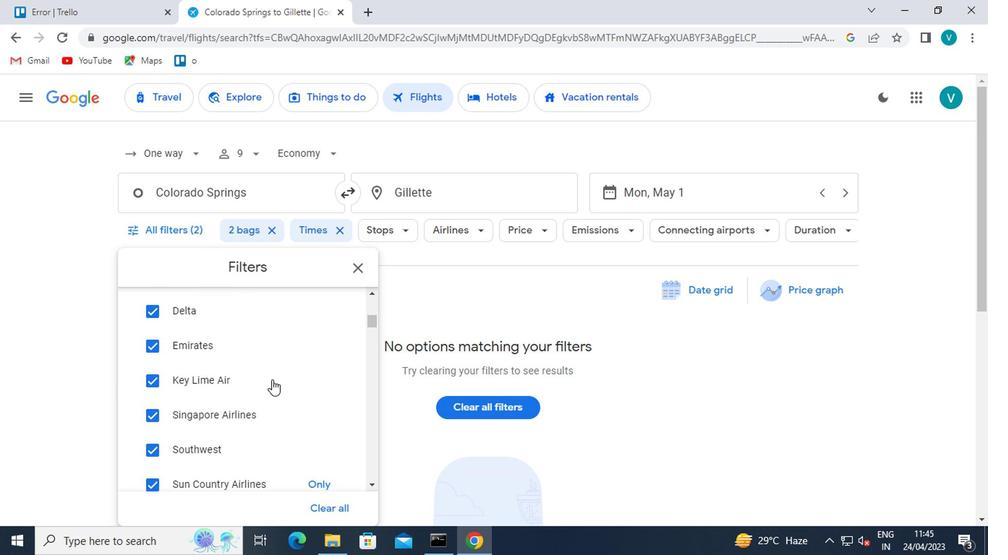 
Action: Mouse scrolled (268, 381) with delta (0, 0)
Screenshot: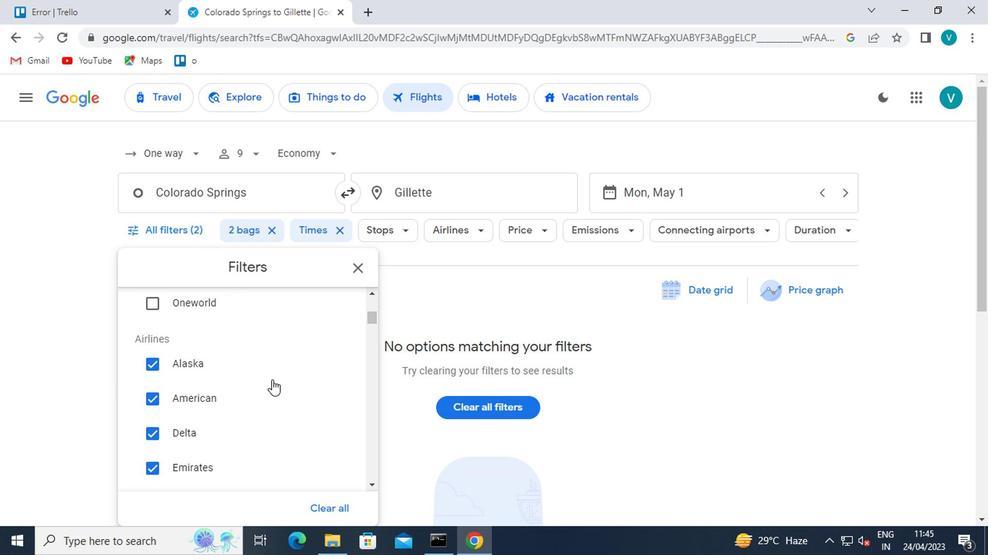 
Action: Mouse moved to (317, 435)
Screenshot: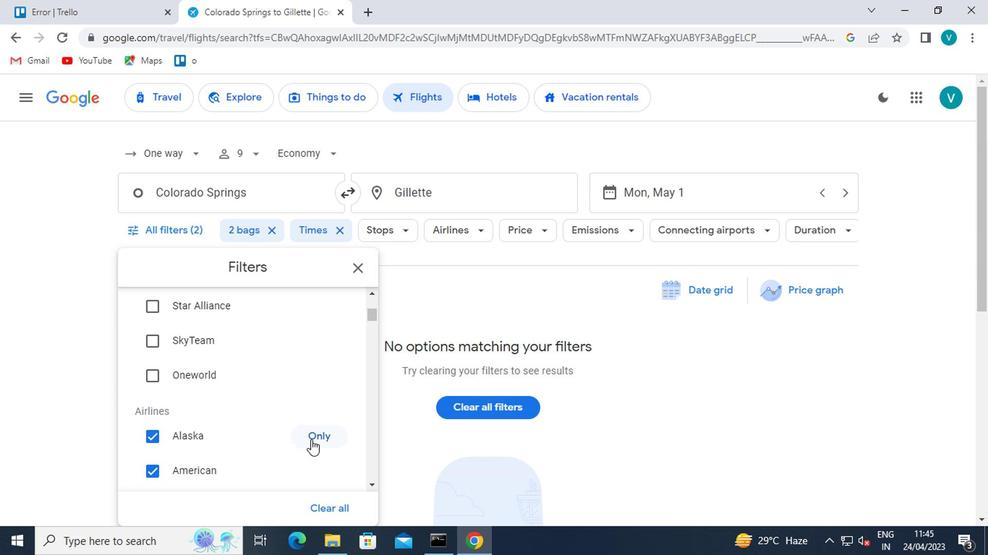 
Action: Mouse pressed left at (317, 435)
Screenshot: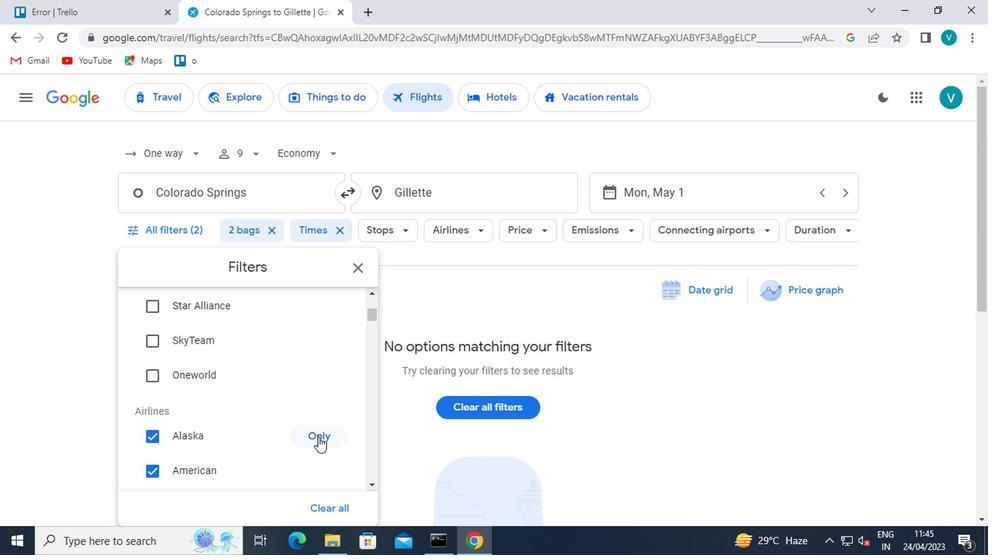 
Action: Mouse moved to (310, 432)
Screenshot: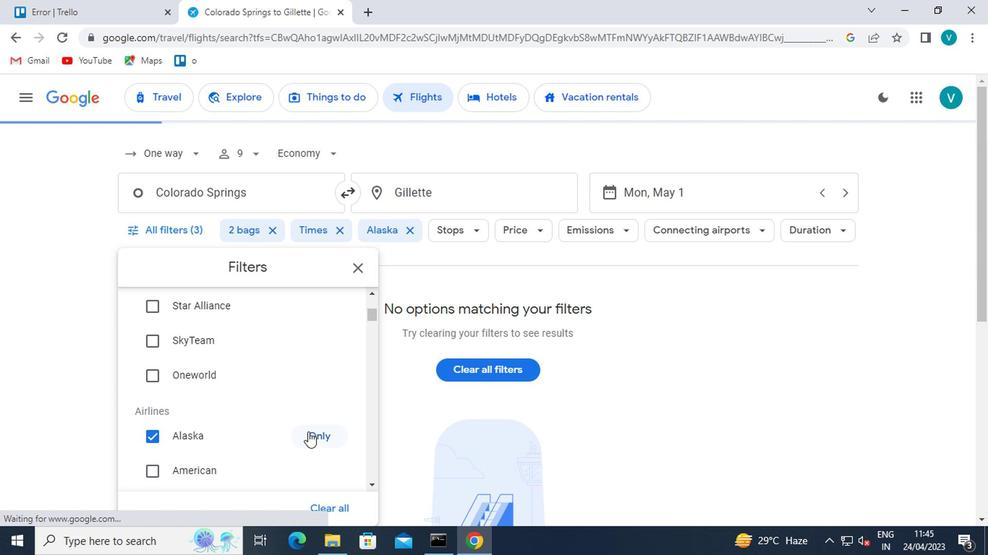 
Action: Mouse pressed left at (310, 432)
Screenshot: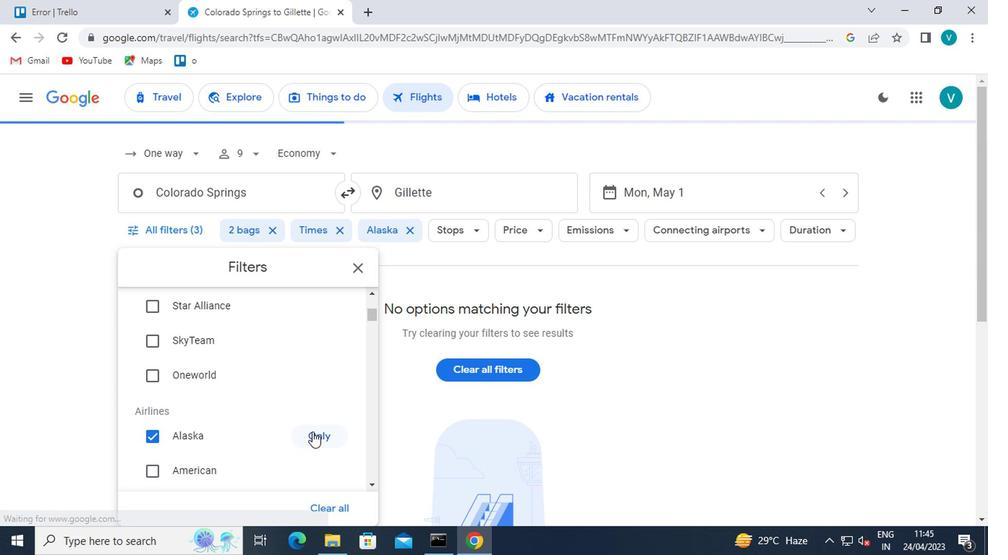 
Action: Mouse scrolled (310, 431) with delta (0, -1)
Screenshot: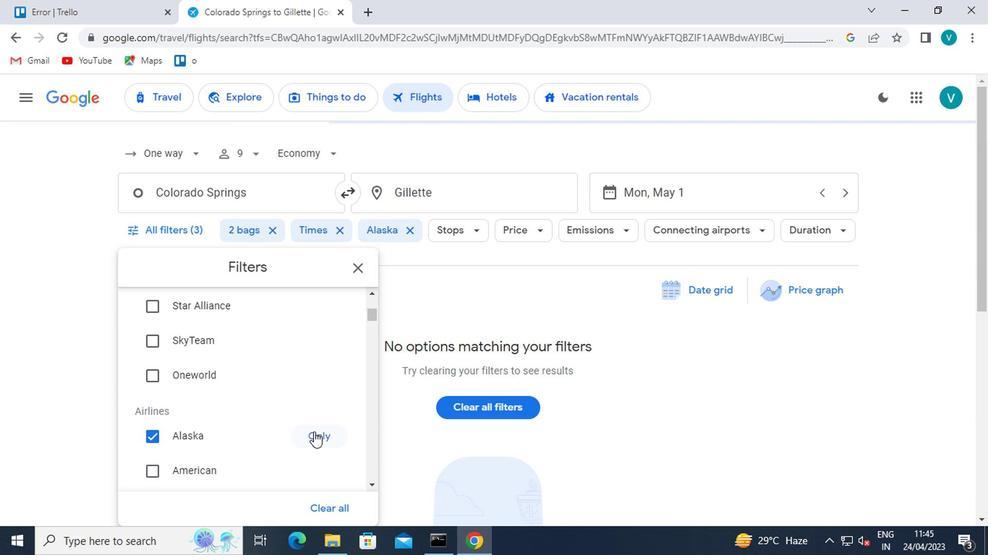 
Action: Mouse scrolled (310, 431) with delta (0, -1)
Screenshot: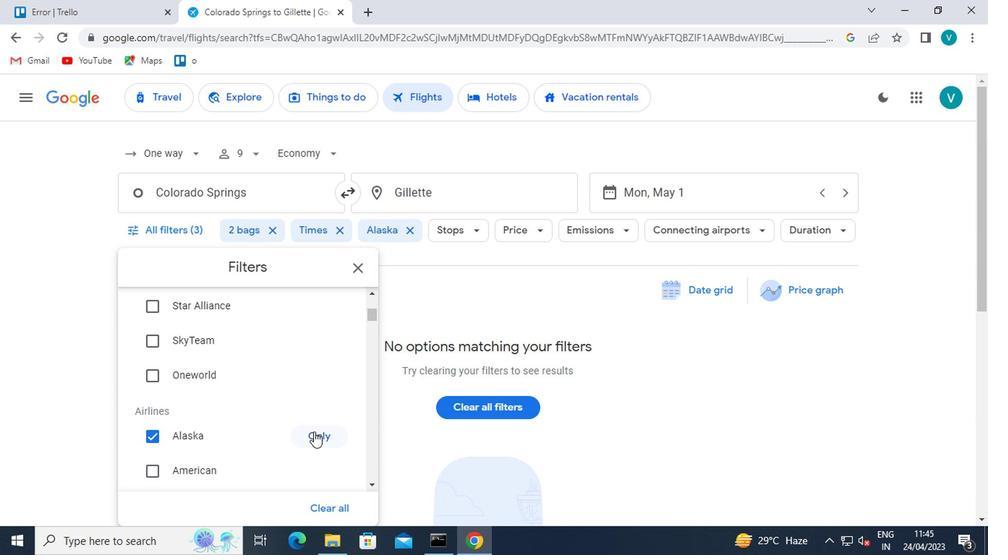 
Action: Mouse scrolled (310, 431) with delta (0, -1)
Screenshot: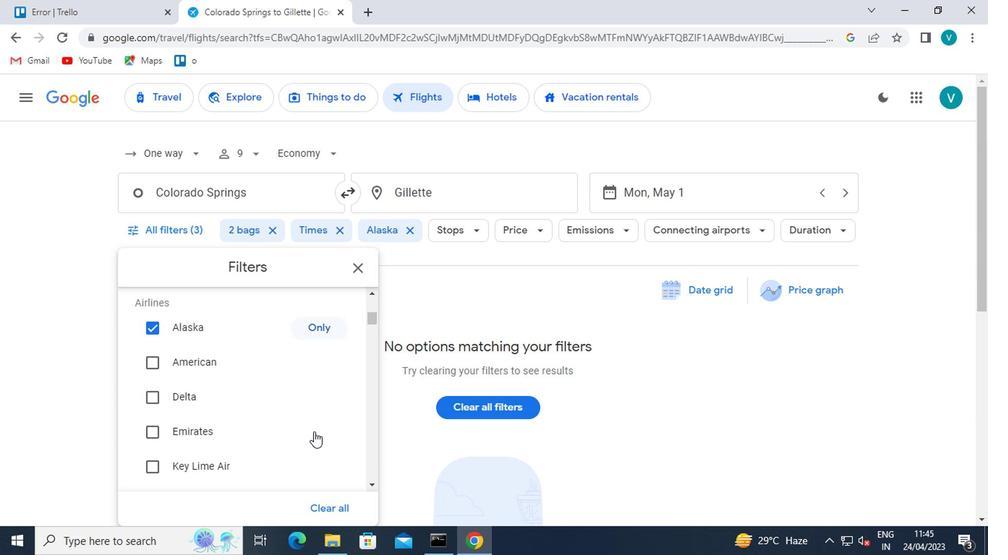 
Action: Mouse scrolled (310, 433) with delta (0, 0)
Screenshot: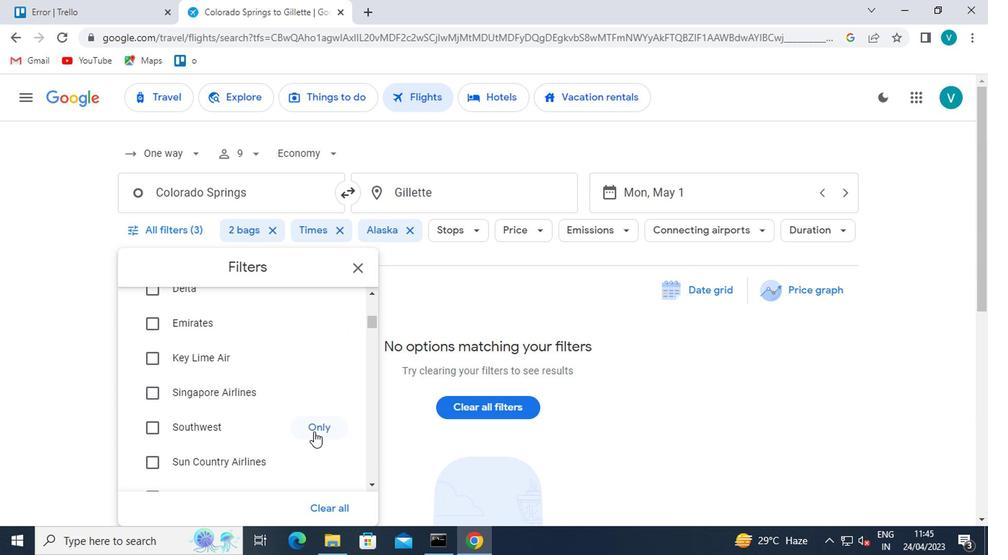 
Action: Mouse scrolled (310, 433) with delta (0, 0)
Screenshot: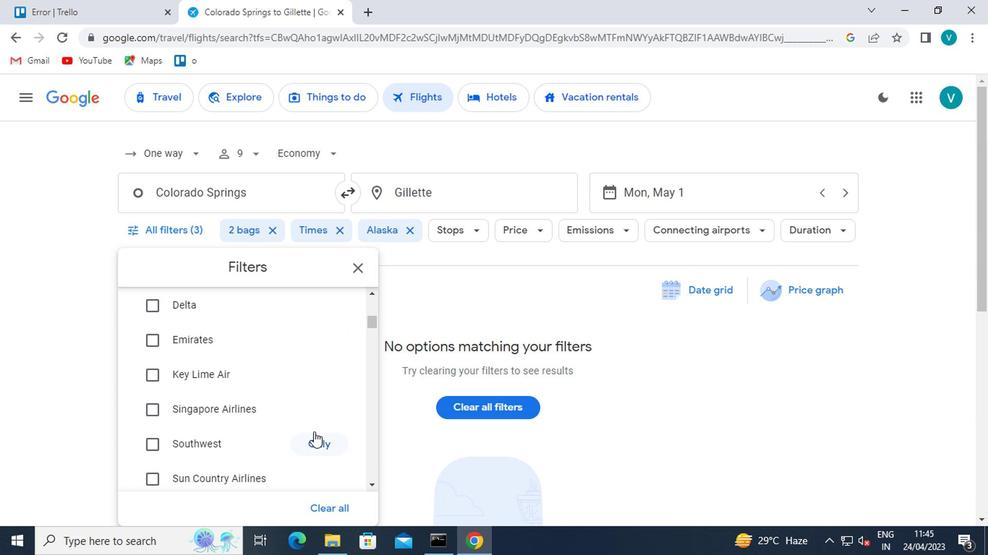 
Action: Mouse moved to (315, 398)
Screenshot: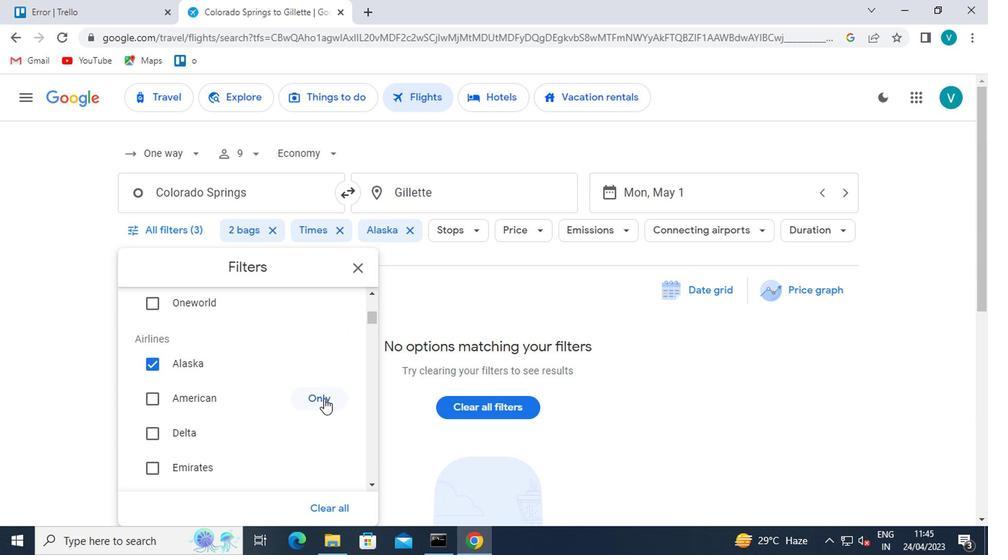 
Action: Mouse pressed left at (315, 398)
Screenshot: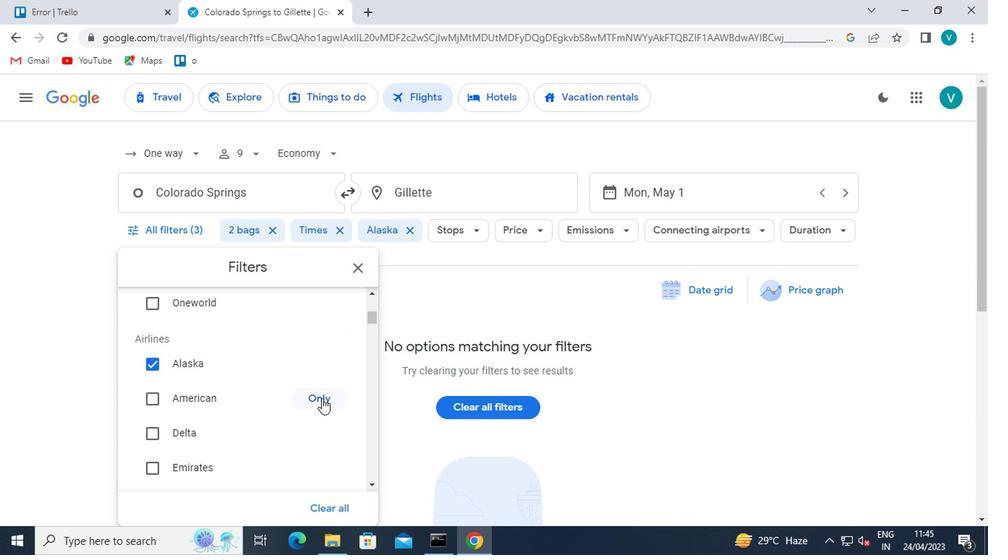 
Action: Mouse moved to (307, 400)
Screenshot: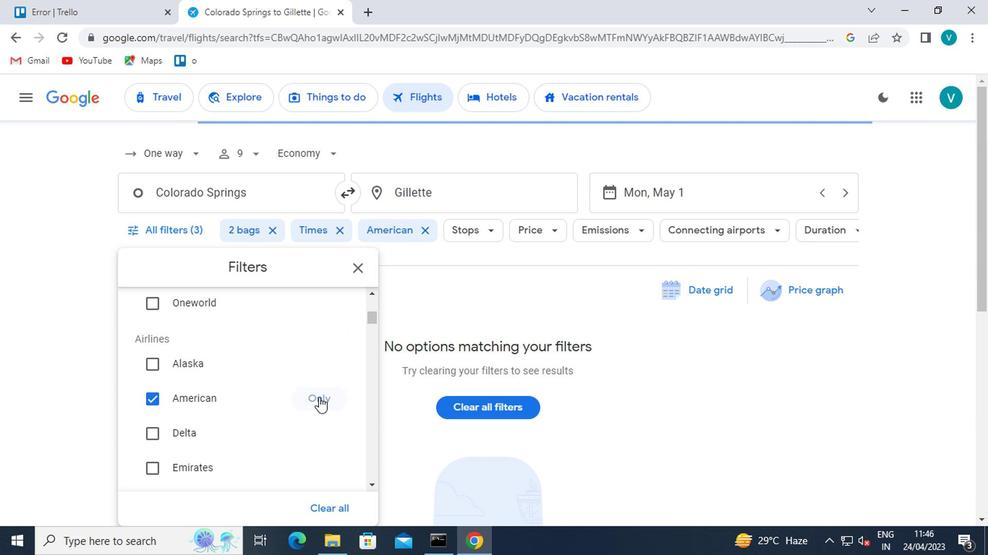 
Action: Mouse scrolled (307, 399) with delta (0, -1)
Screenshot: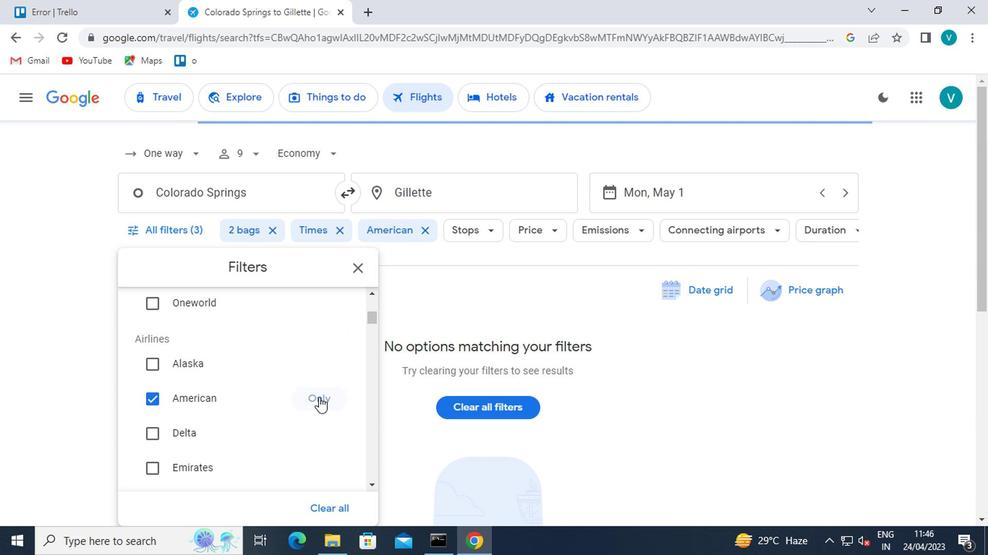 
Action: Mouse moved to (303, 404)
Screenshot: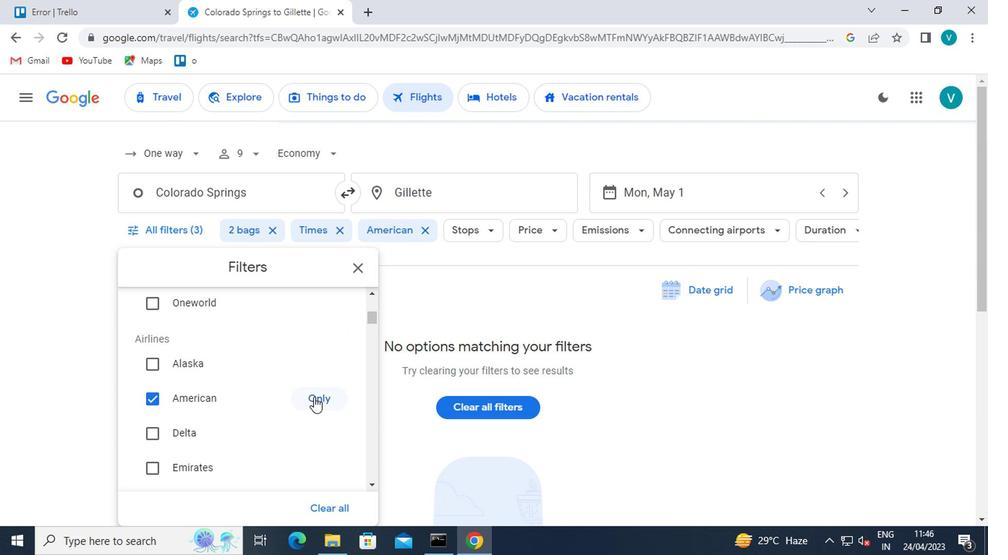 
Action: Mouse scrolled (303, 403) with delta (0, 0)
Screenshot: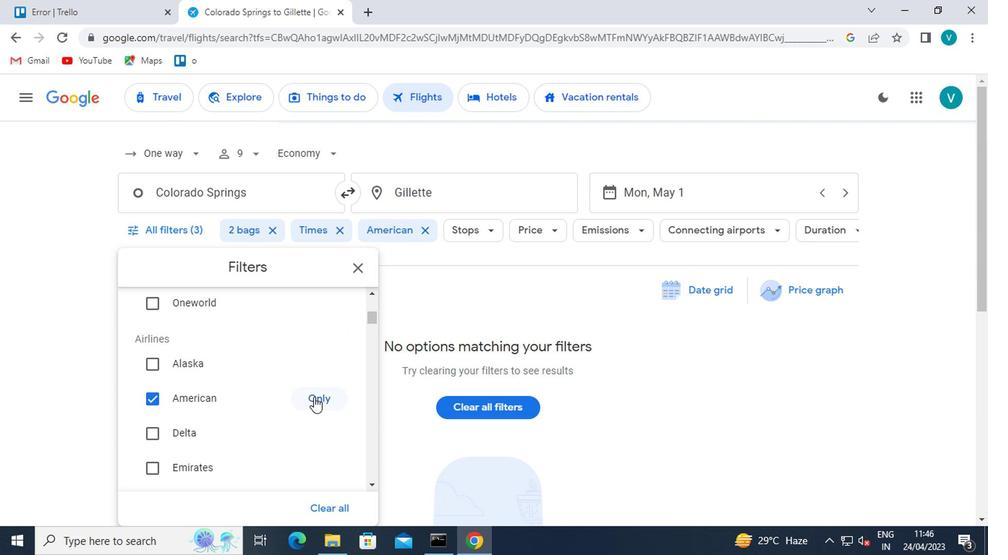 
Action: Mouse moved to (296, 409)
Screenshot: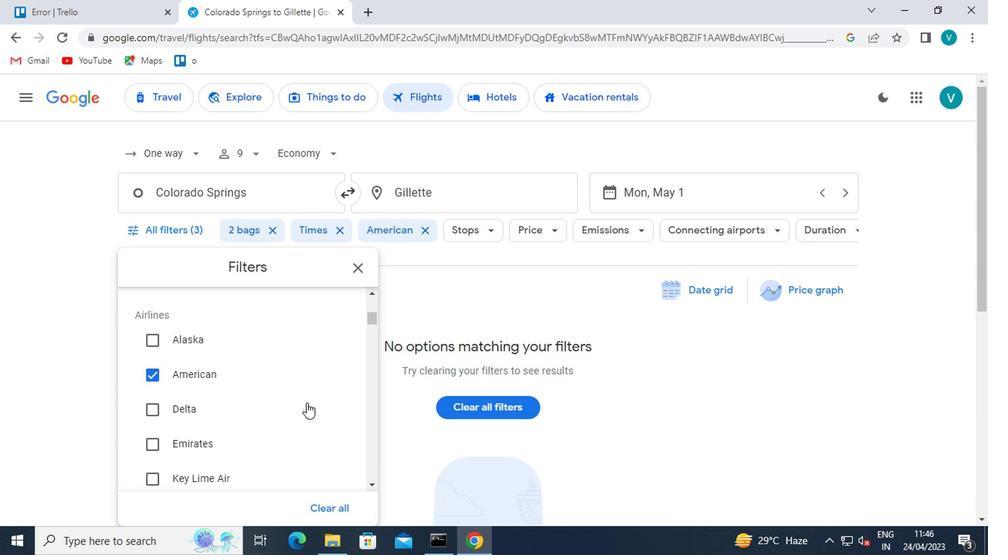 
Action: Mouse scrolled (296, 408) with delta (0, -1)
Screenshot: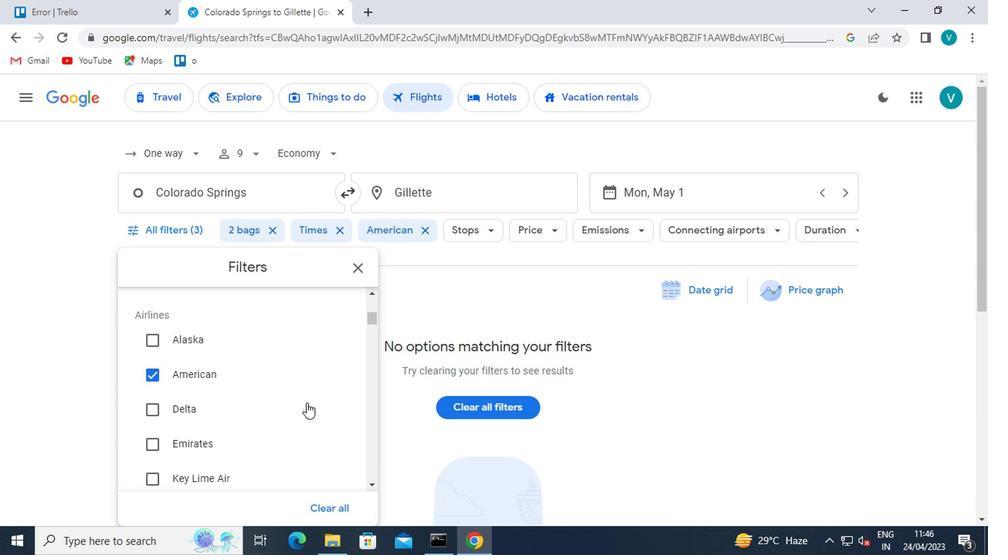 
Action: Mouse moved to (291, 411)
Screenshot: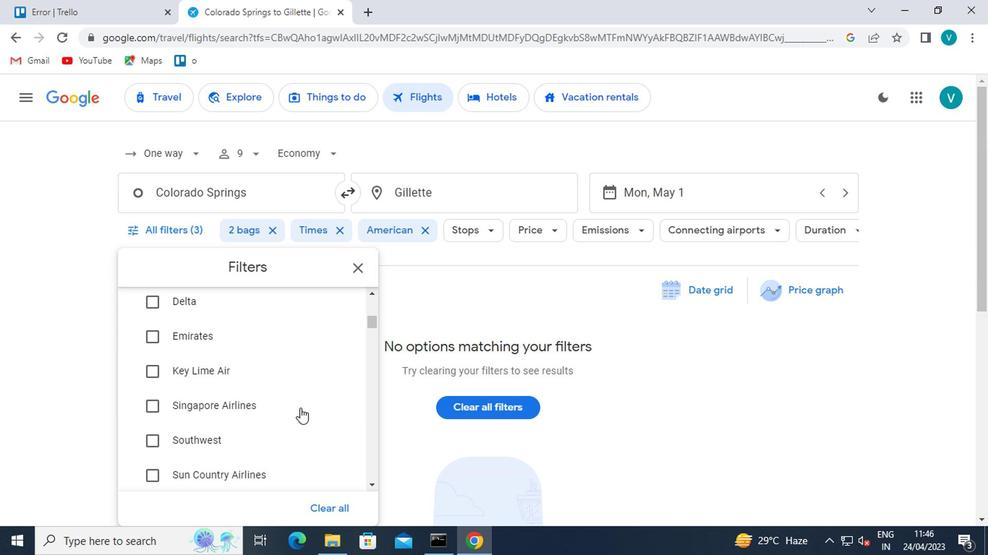 
Action: Mouse scrolled (291, 411) with delta (0, 0)
Screenshot: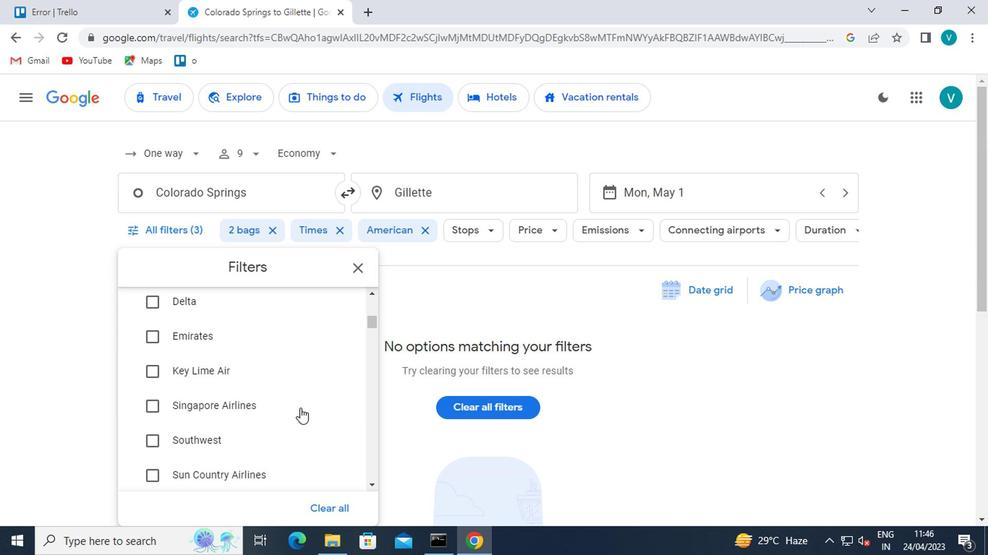 
Action: Mouse moved to (287, 413)
Screenshot: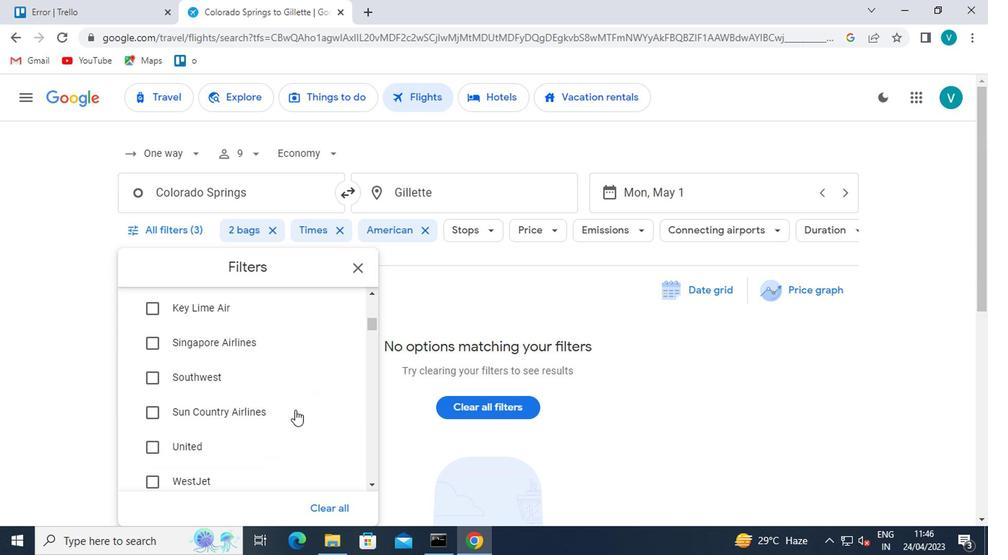 
Action: Mouse scrolled (287, 412) with delta (0, 0)
Screenshot: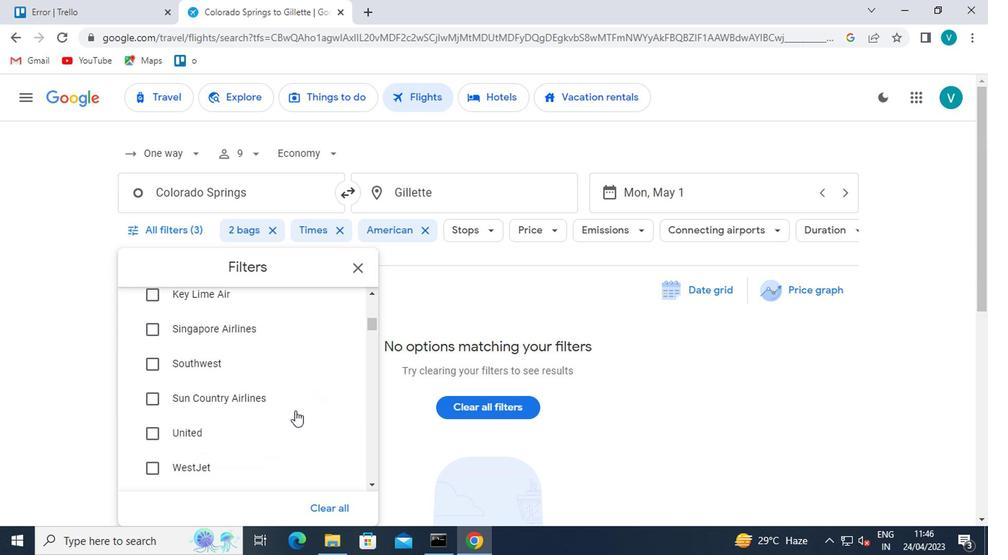 
Action: Mouse moved to (306, 414)
Screenshot: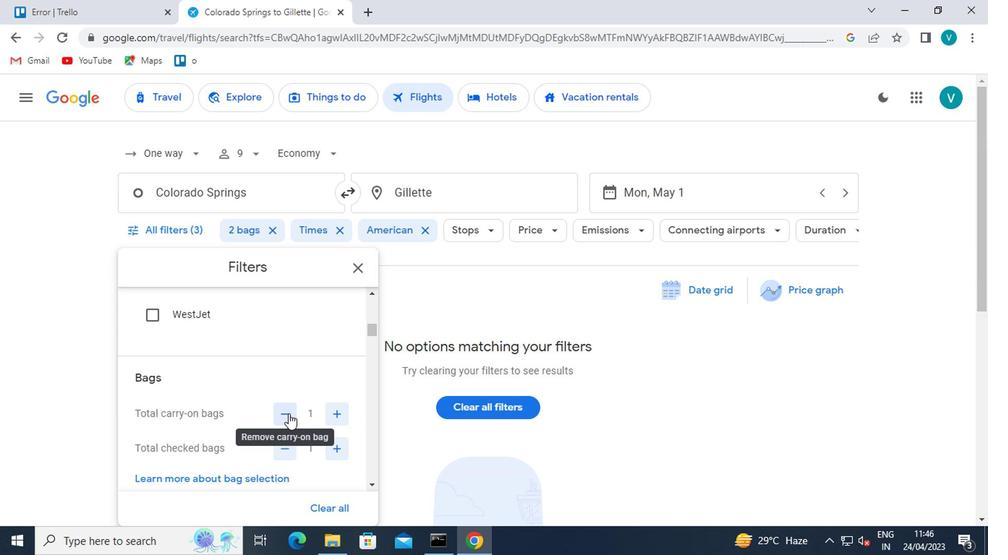 
Action: Mouse scrolled (306, 413) with delta (0, -1)
Screenshot: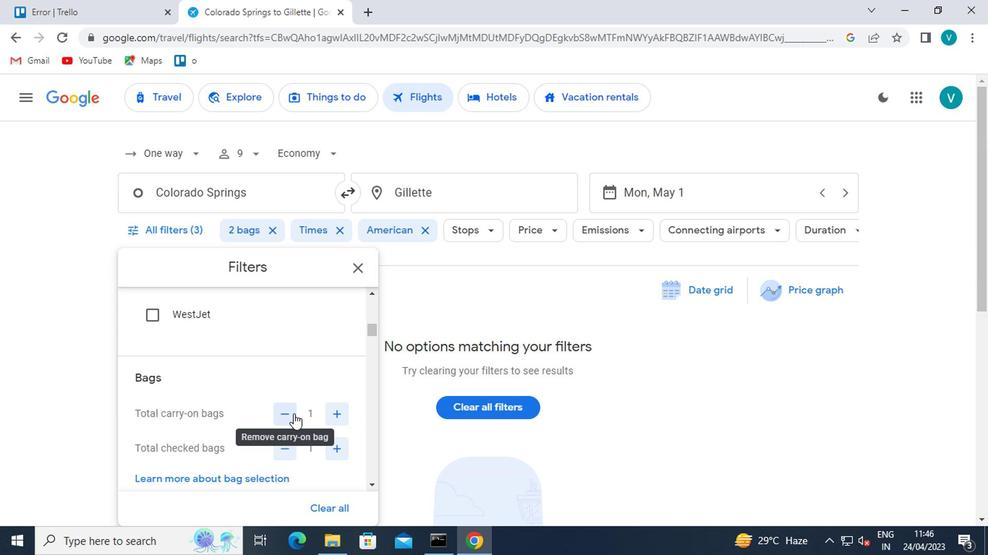 
Action: Mouse moved to (289, 366)
Screenshot: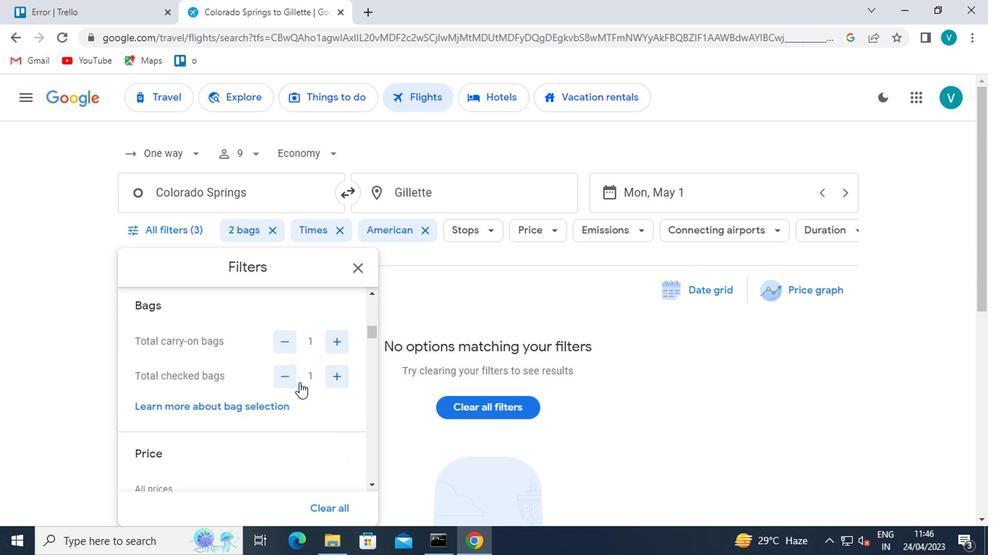 
Action: Mouse pressed left at (289, 366)
Screenshot: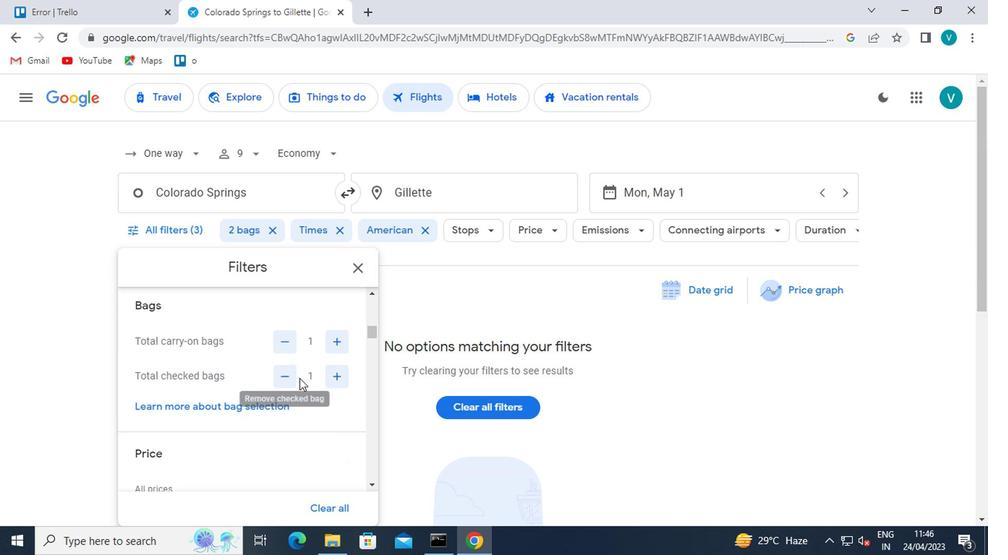 
Action: Mouse moved to (286, 385)
Screenshot: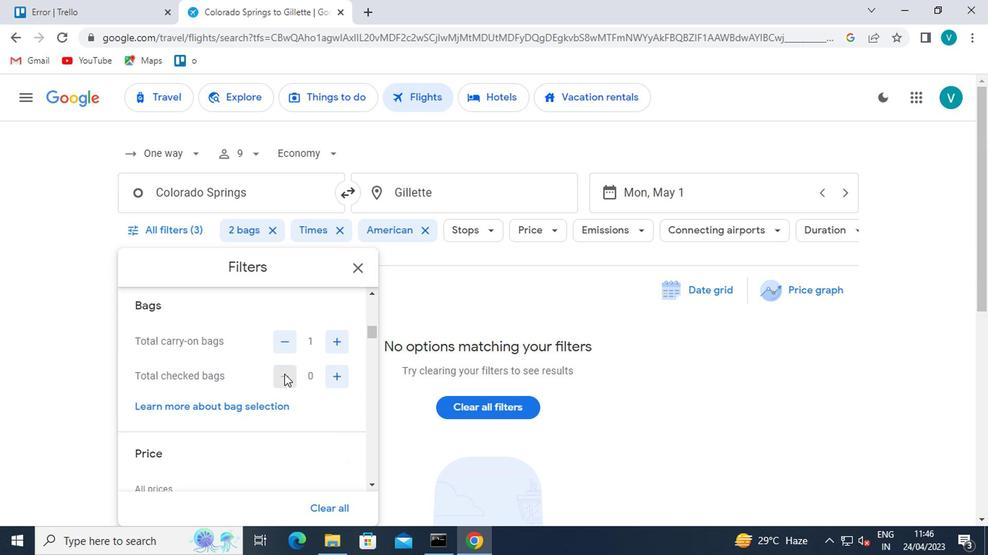 
Action: Mouse scrolled (286, 384) with delta (0, -1)
Screenshot: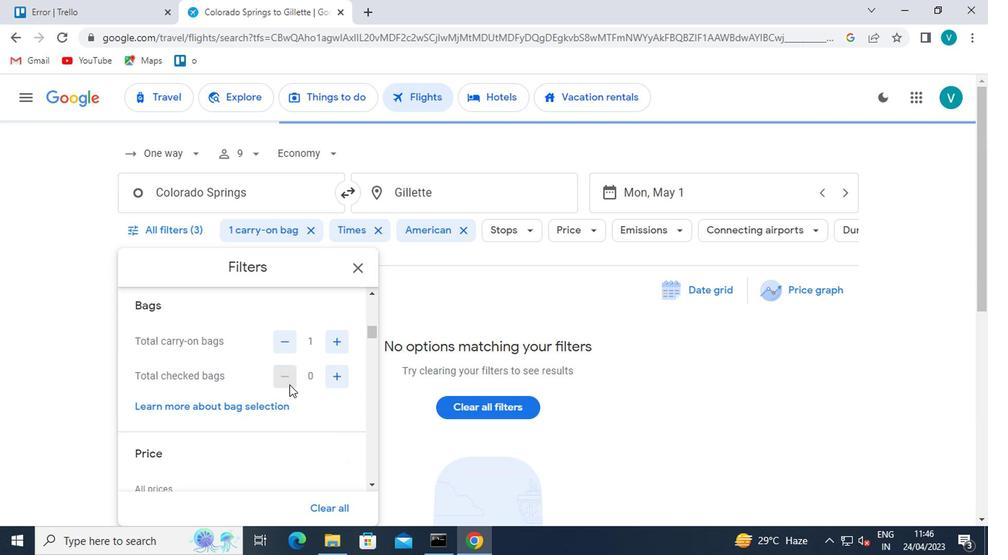 
Action: Mouse scrolled (286, 384) with delta (0, -1)
Screenshot: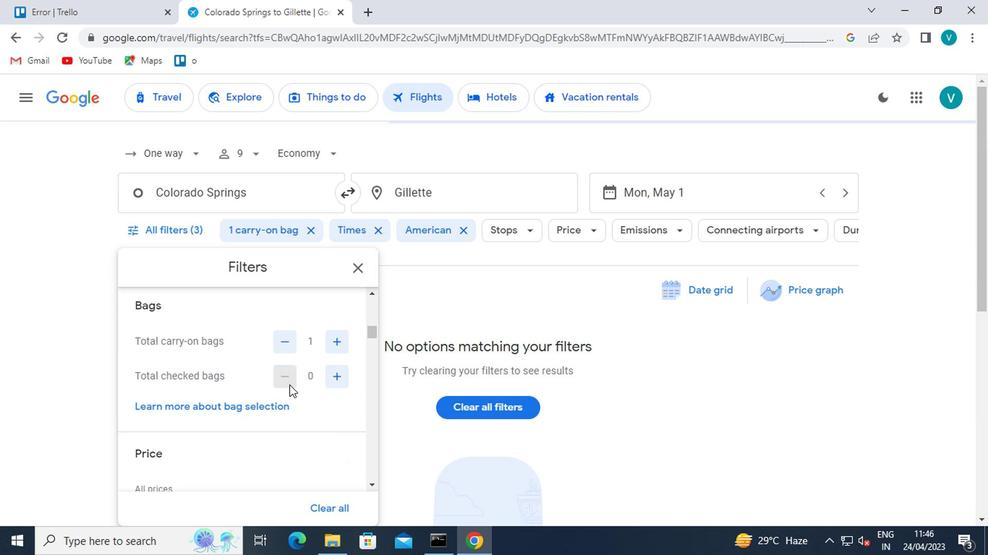 
Action: Mouse scrolled (286, 384) with delta (0, -1)
Screenshot: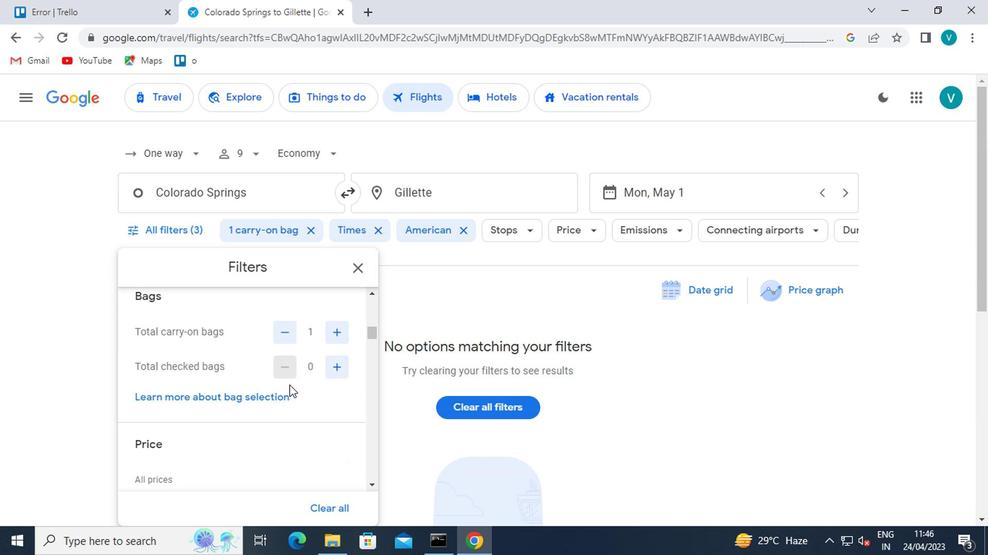 
Action: Mouse moved to (328, 344)
Screenshot: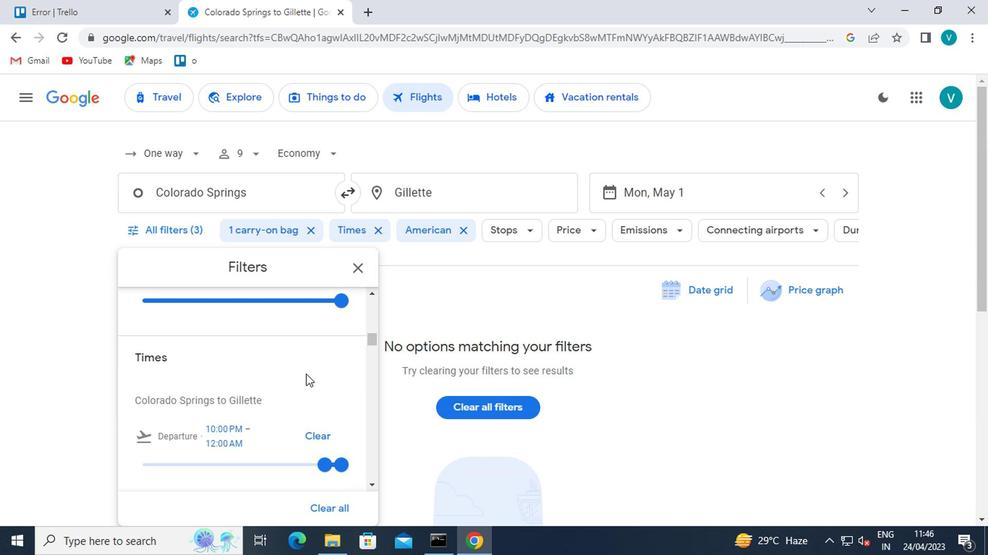 
Action: Mouse scrolled (328, 344) with delta (0, 0)
Screenshot: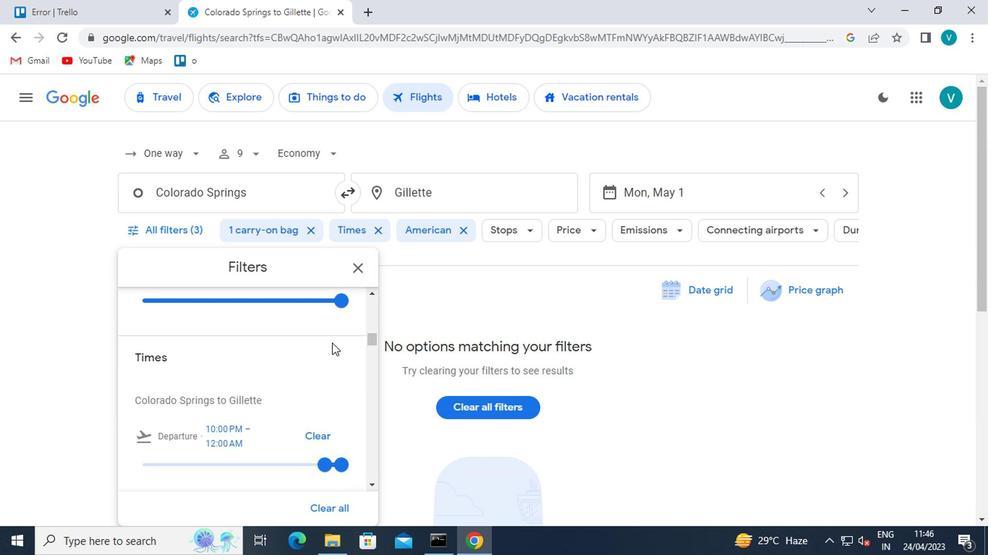 
Action: Mouse scrolled (328, 344) with delta (0, 0)
Screenshot: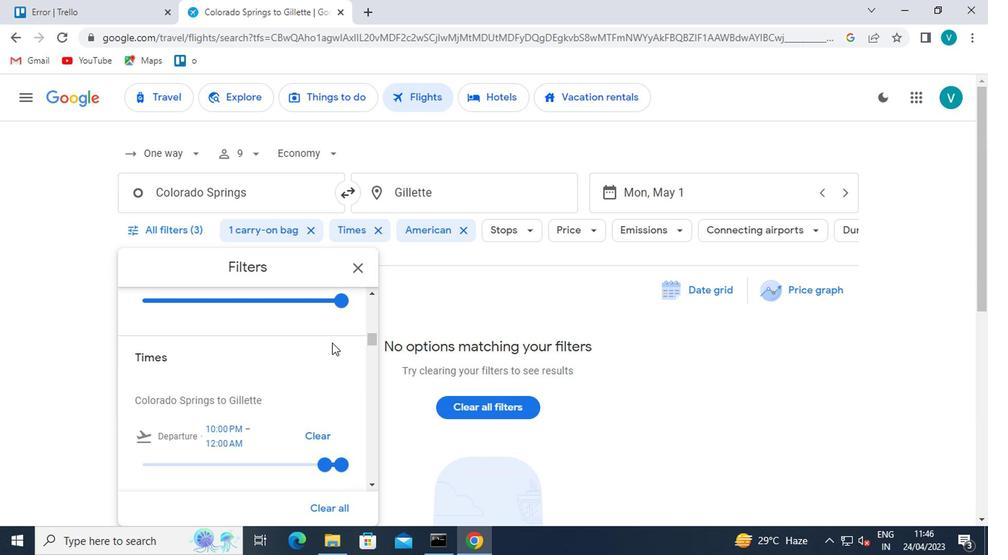 
Action: Mouse moved to (335, 448)
Screenshot: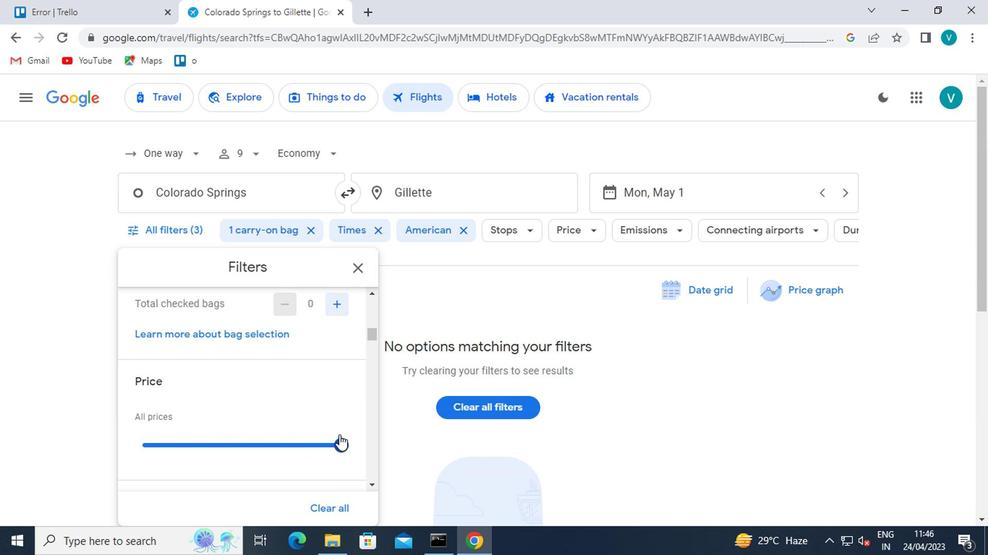 
Action: Mouse pressed left at (335, 448)
Screenshot: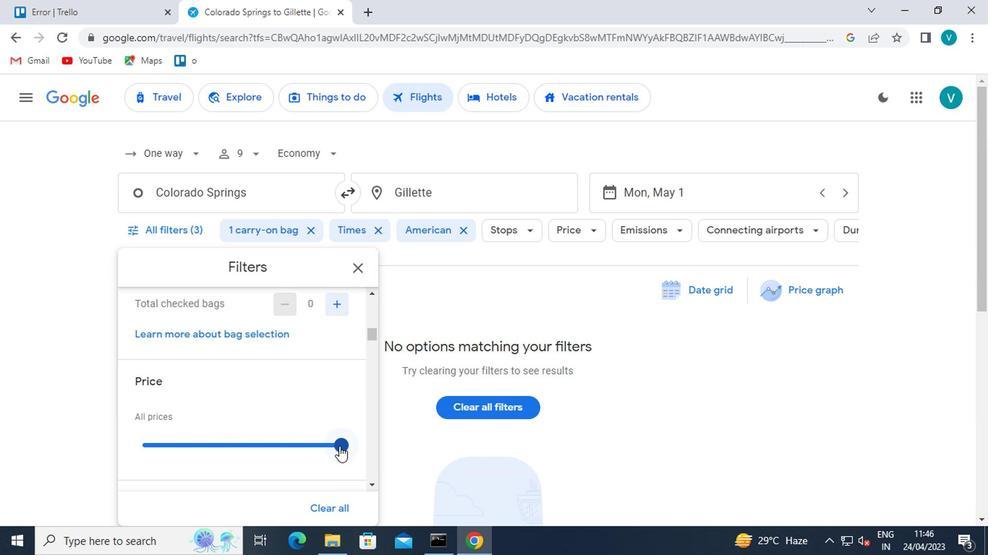 
Action: Mouse moved to (309, 443)
Screenshot: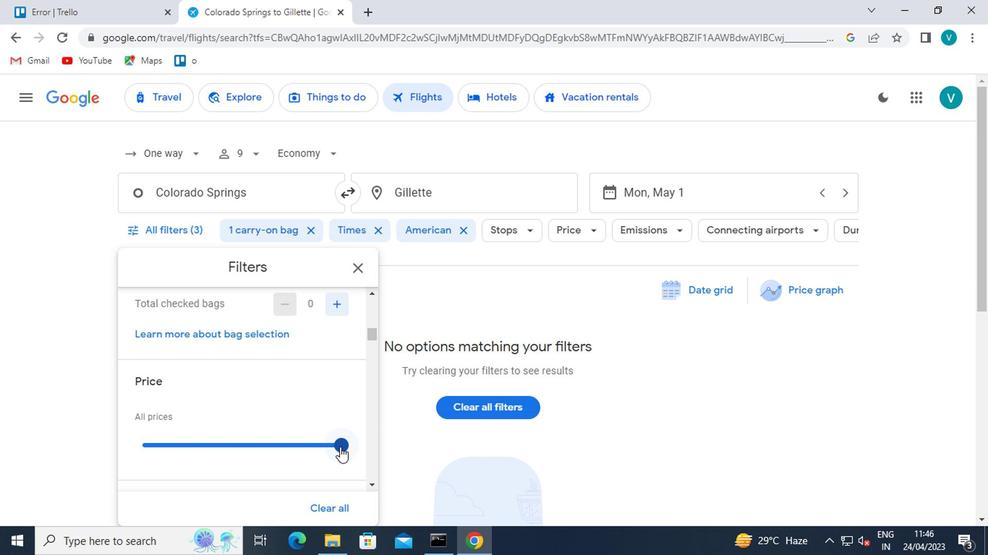 
Action: Mouse scrolled (309, 442) with delta (0, -1)
Screenshot: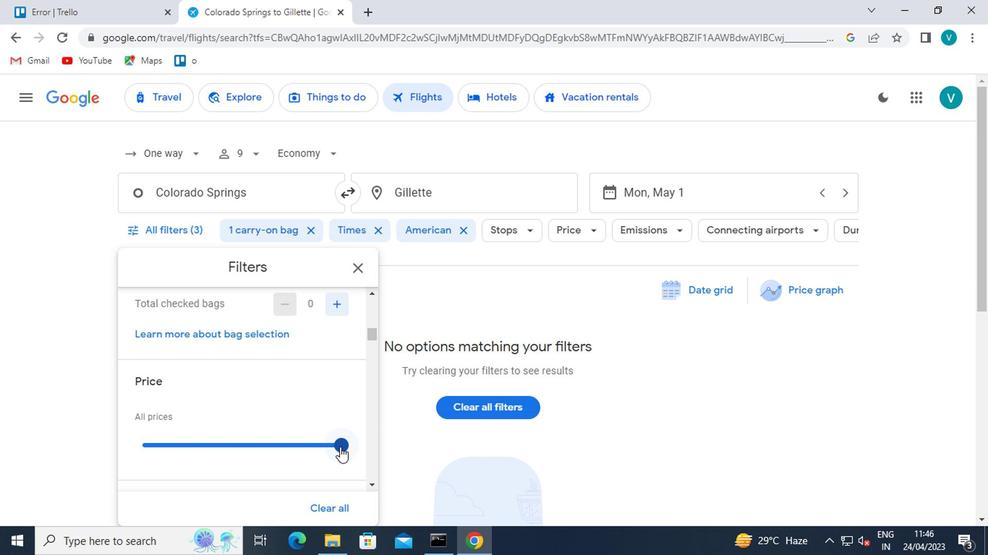 
Action: Mouse moved to (294, 438)
Screenshot: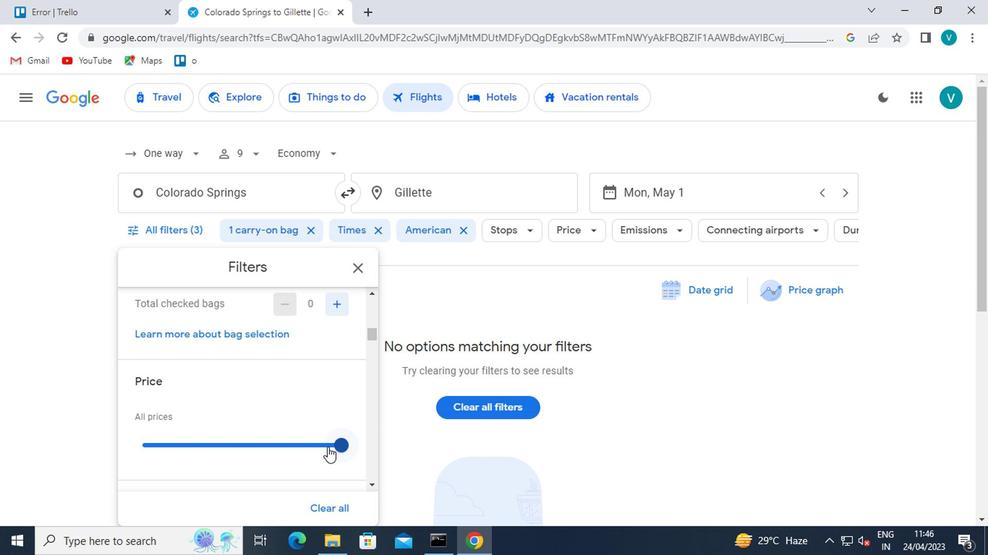 
Action: Mouse scrolled (294, 438) with delta (0, 0)
Screenshot: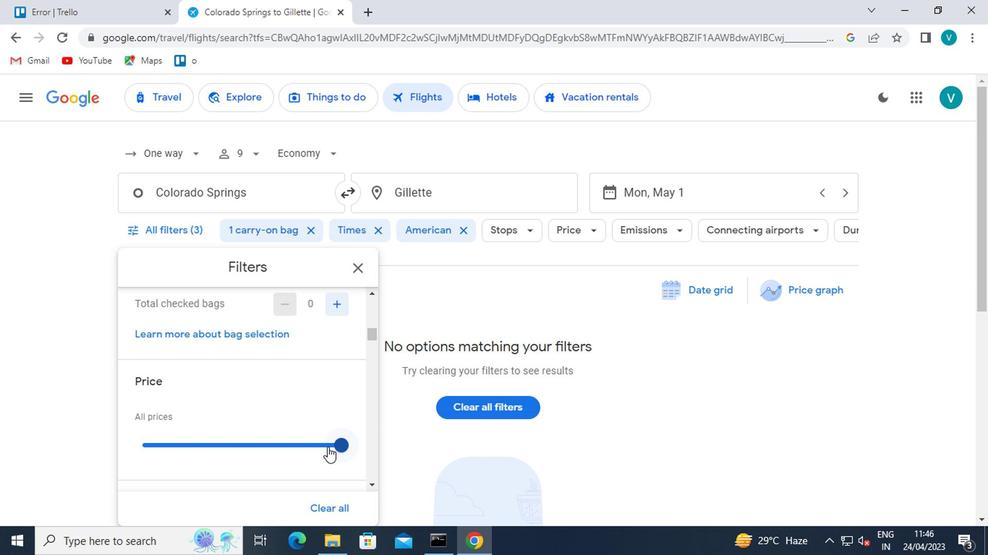 
Action: Mouse moved to (291, 436)
Screenshot: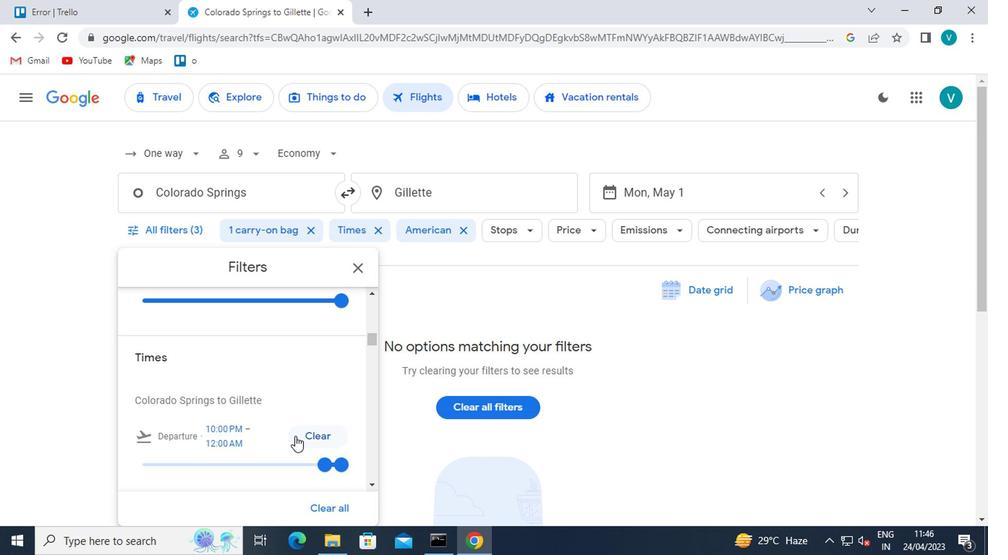 
Action: Mouse scrolled (291, 436) with delta (0, 0)
Screenshot: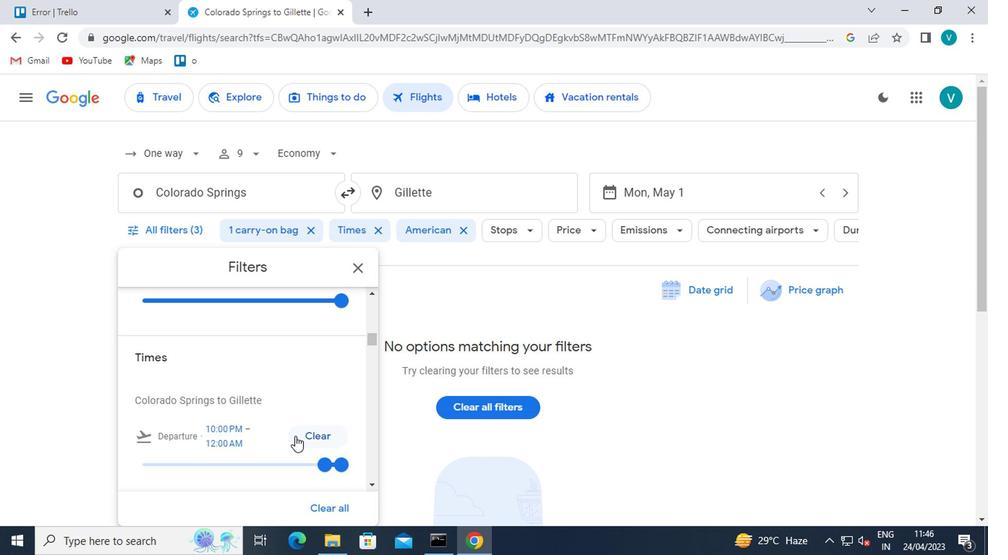 
Action: Mouse moved to (239, 438)
Screenshot: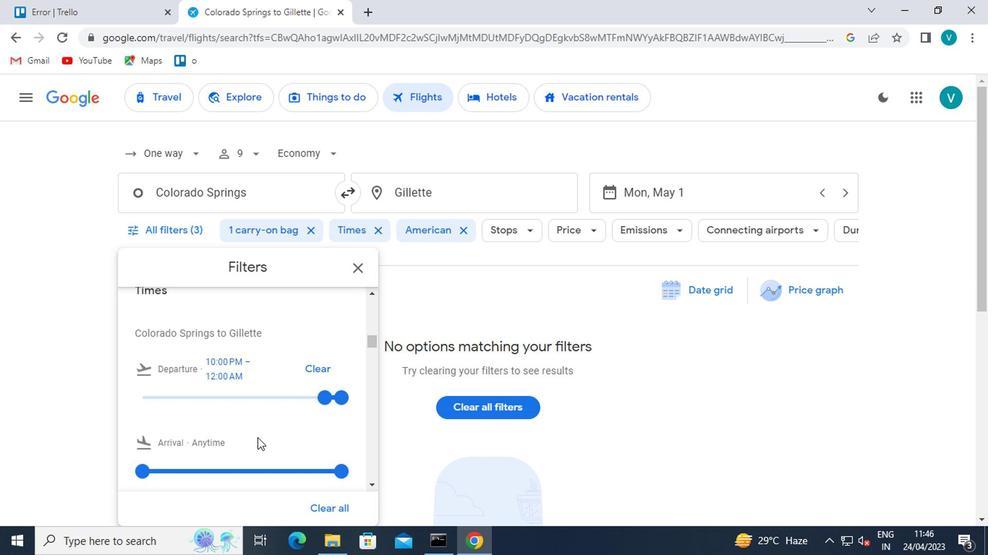 
Action: Mouse scrolled (239, 438) with delta (0, 0)
Screenshot: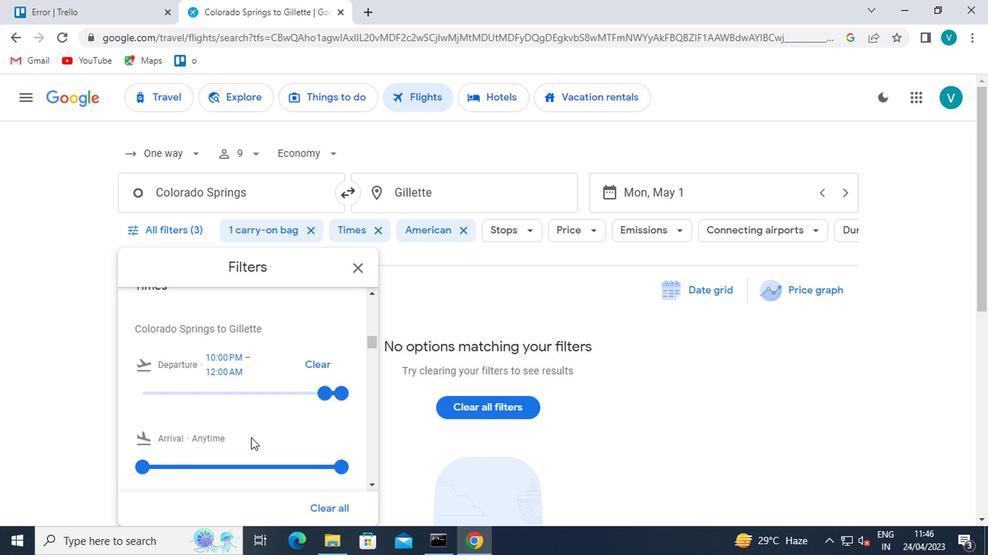 
Action: Mouse moved to (259, 354)
Screenshot: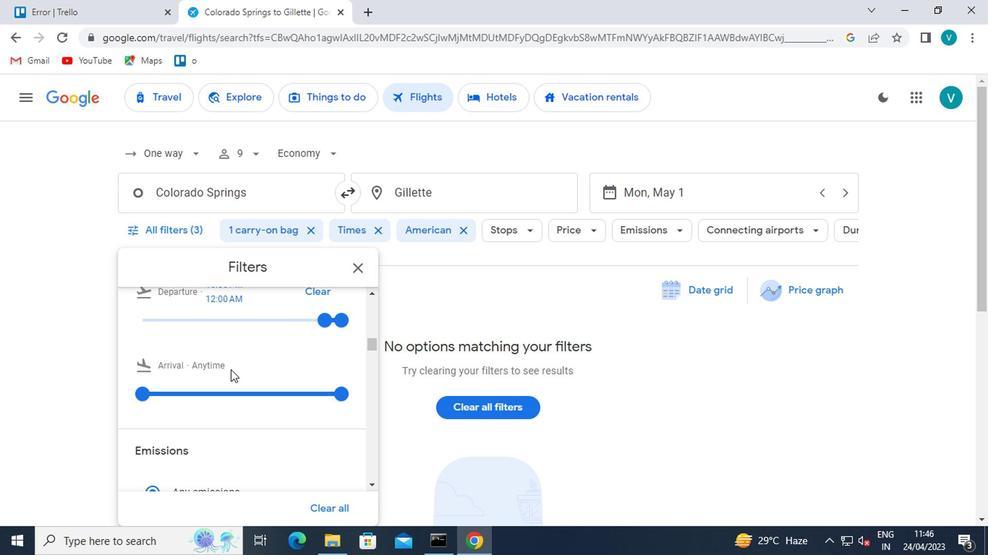 
Action: Mouse scrolled (259, 355) with delta (0, 1)
Screenshot: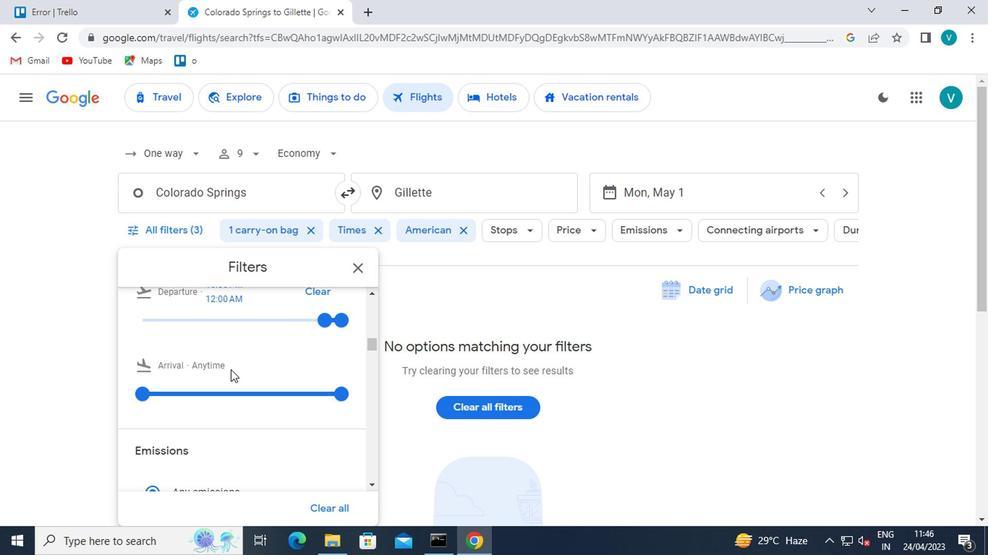 
Action: Mouse moved to (321, 391)
Screenshot: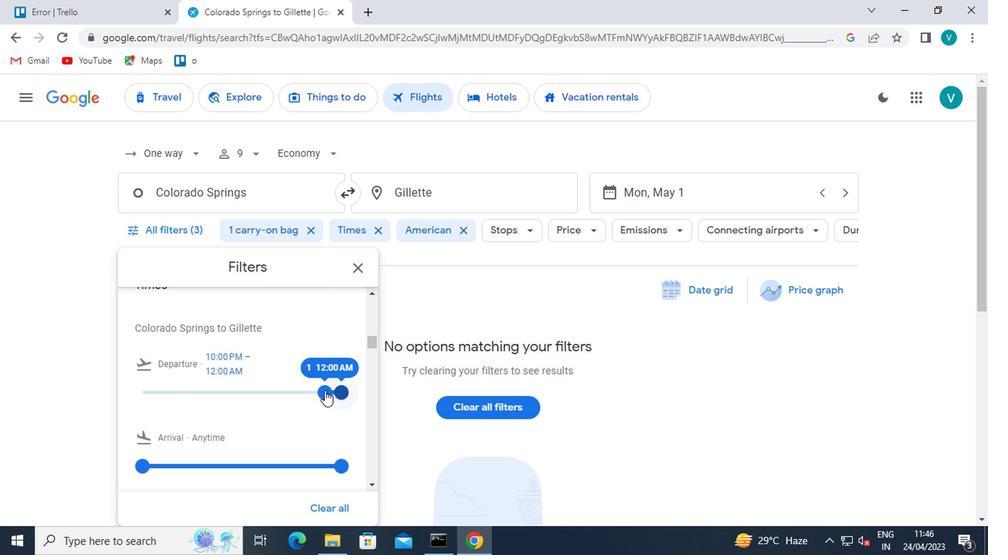 
Action: Mouse pressed left at (321, 391)
Screenshot: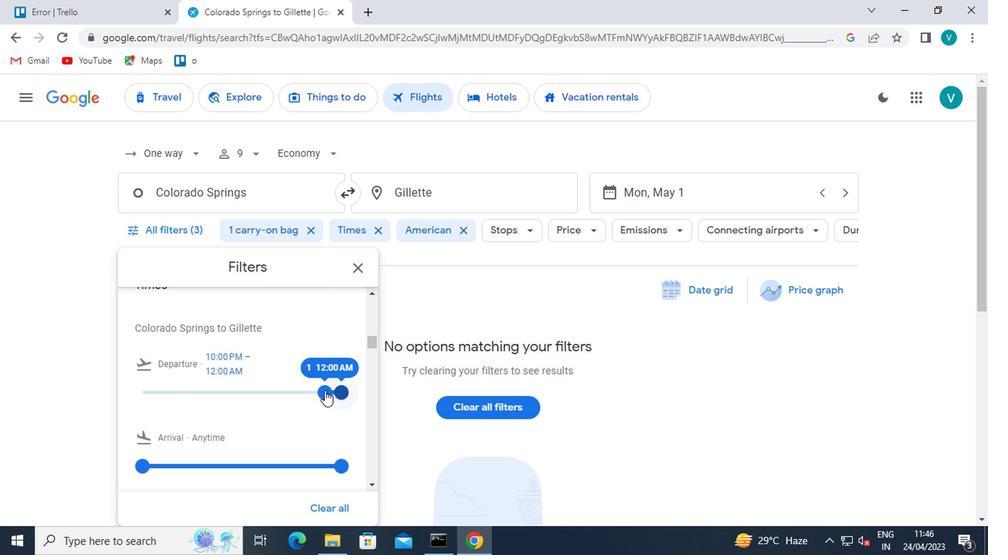 
Action: Mouse moved to (294, 404)
Screenshot: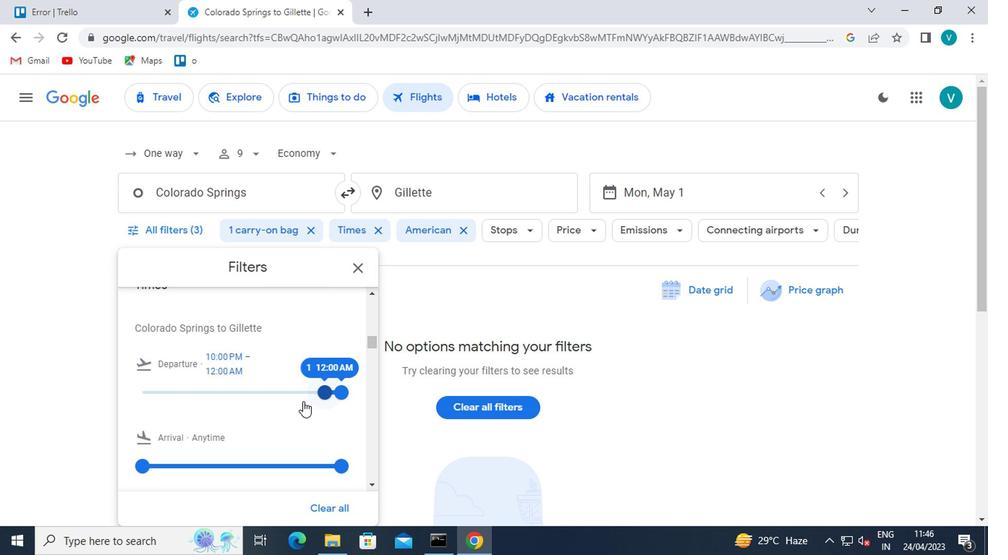 
